 Task: Find connections with filter location San Antonio Oeste with filter topic #Onlineadvertisingwith filter profile language Potuguese with filter current company NXP Semiconductors with filter school Velalar College of Engineering and Technology with filter industry Paper and Forest Product Manufacturing with filter service category Software Testing with filter keywords title Online ESL Instructor
Action: Mouse moved to (518, 108)
Screenshot: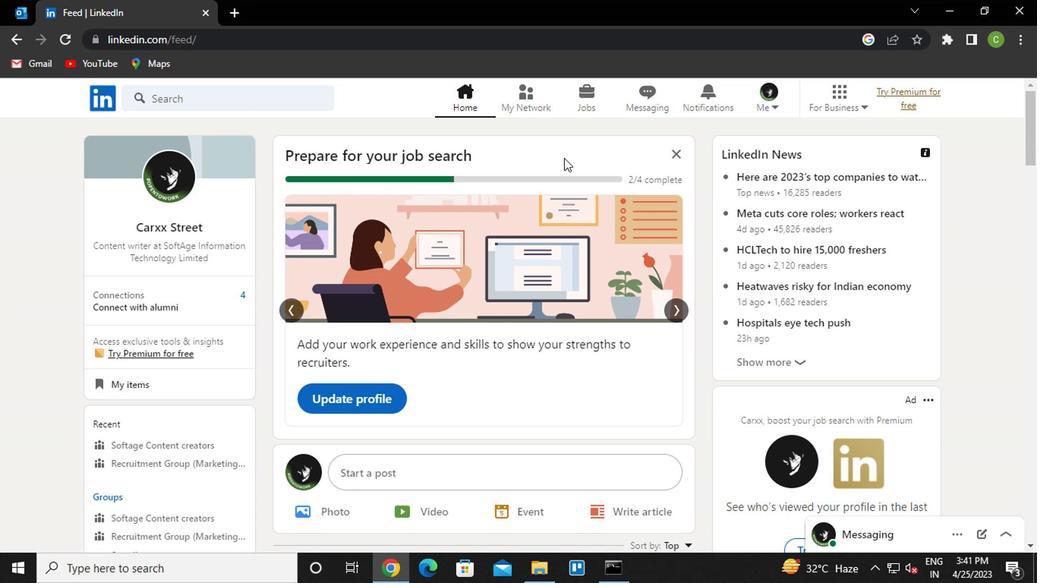 
Action: Mouse pressed left at (518, 108)
Screenshot: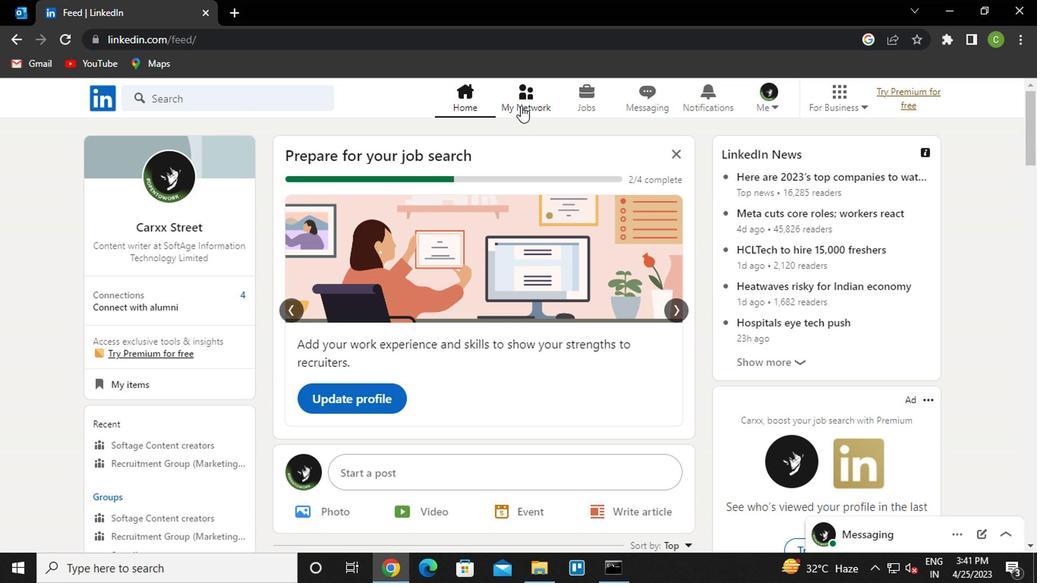 
Action: Mouse moved to (204, 192)
Screenshot: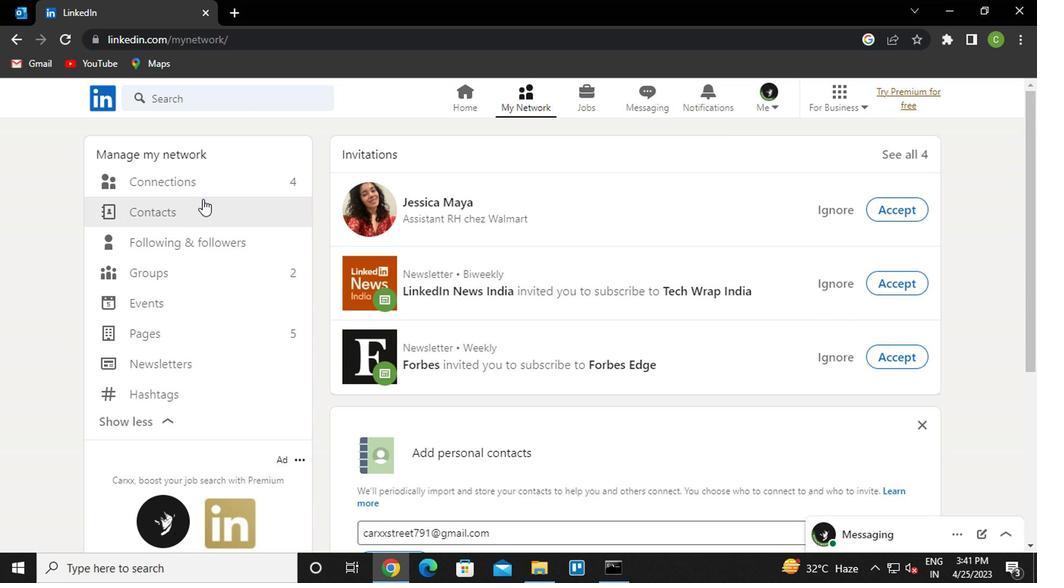 
Action: Mouse pressed left at (204, 192)
Screenshot: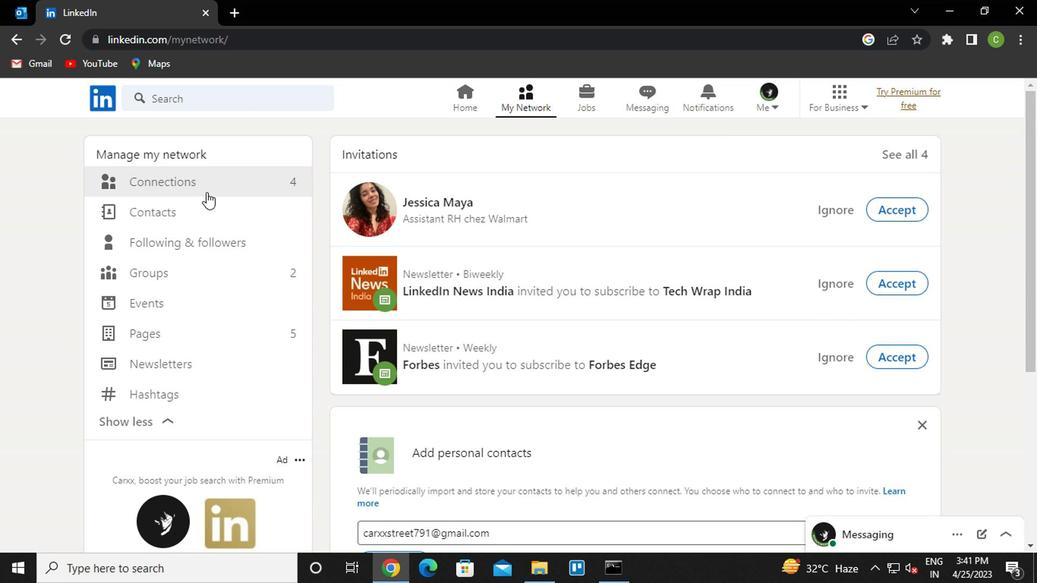 
Action: Mouse moved to (266, 189)
Screenshot: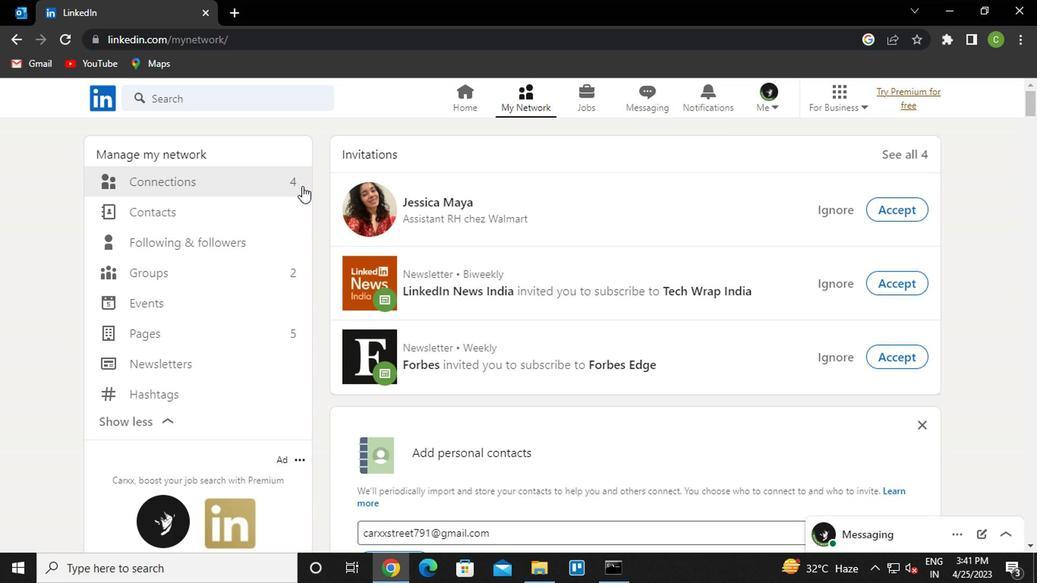
Action: Mouse pressed left at (266, 189)
Screenshot: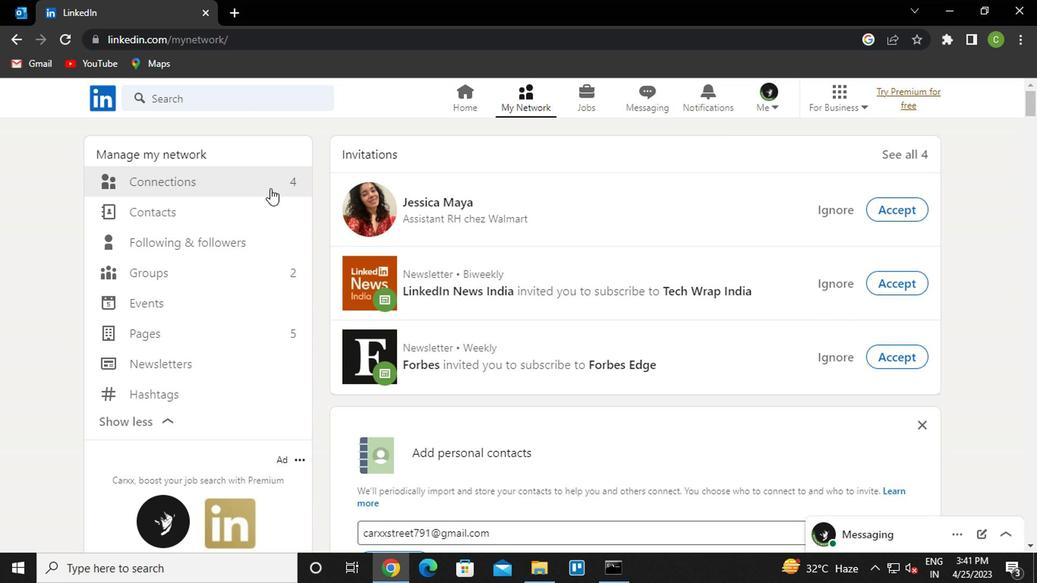 
Action: Mouse moved to (616, 183)
Screenshot: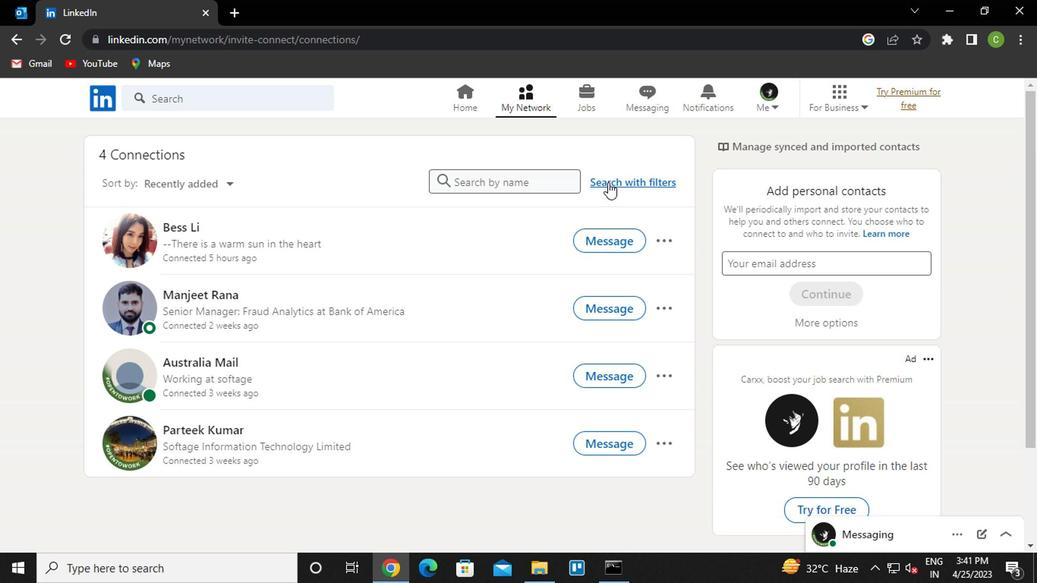 
Action: Mouse pressed left at (616, 183)
Screenshot: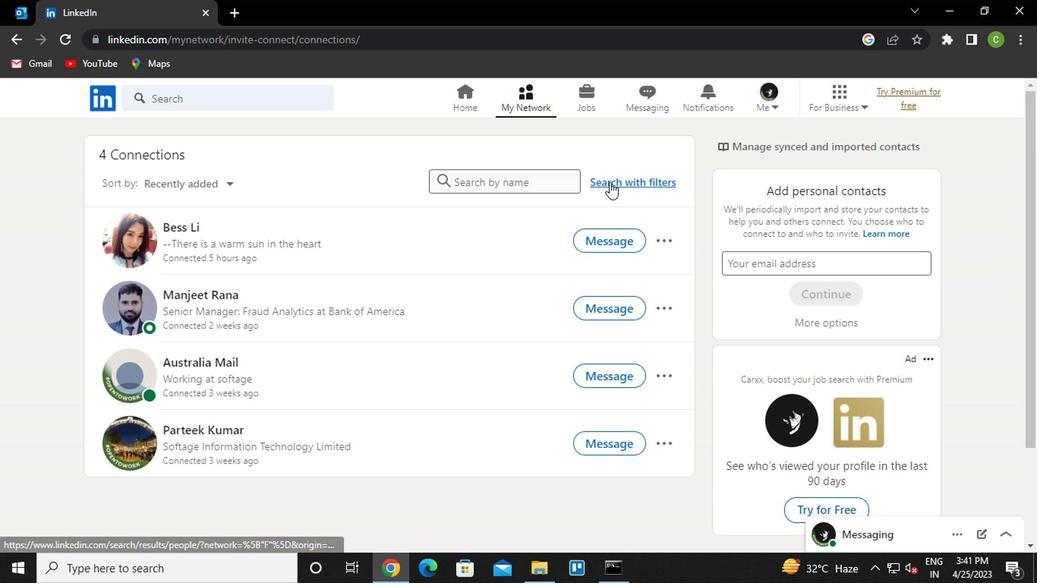 
Action: Mouse moved to (510, 134)
Screenshot: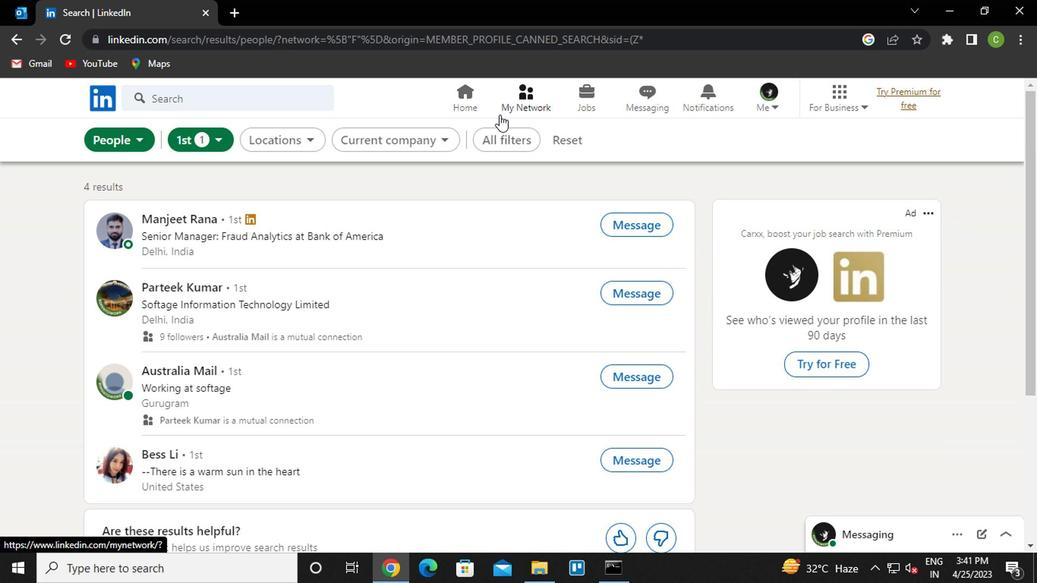 
Action: Mouse pressed left at (510, 134)
Screenshot: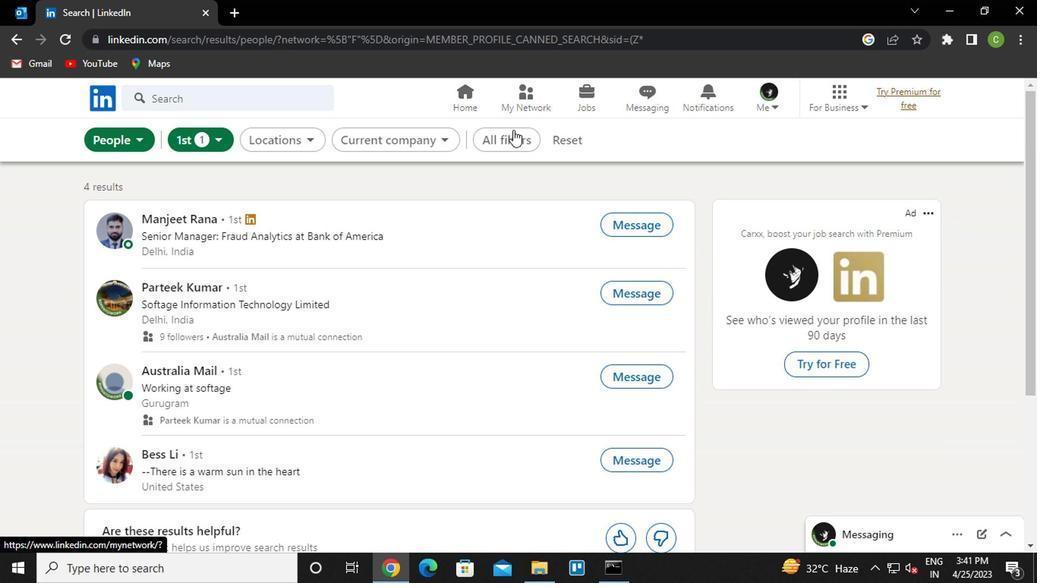 
Action: Mouse moved to (843, 325)
Screenshot: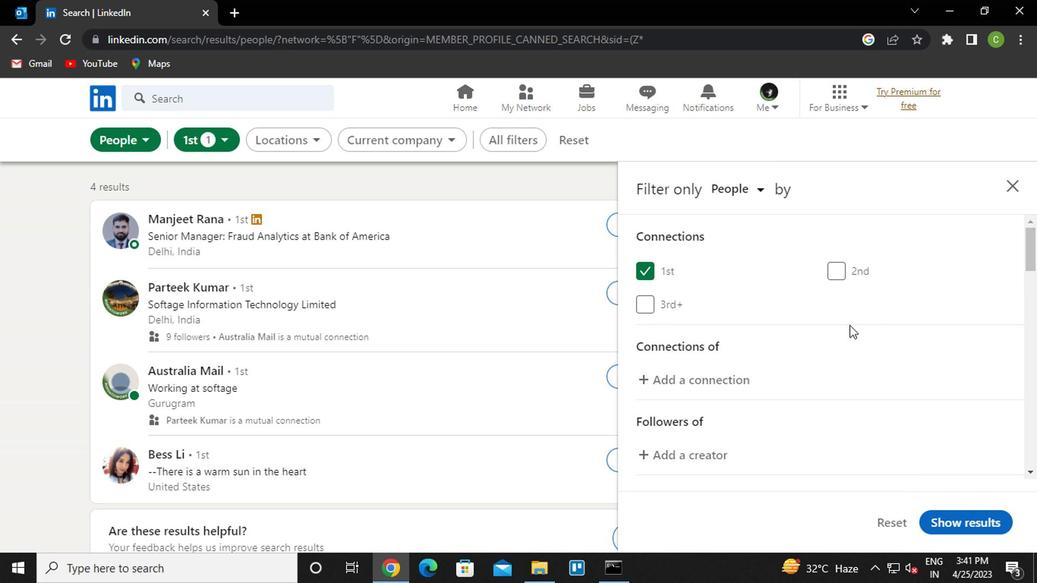 
Action: Mouse scrolled (843, 324) with delta (0, -1)
Screenshot: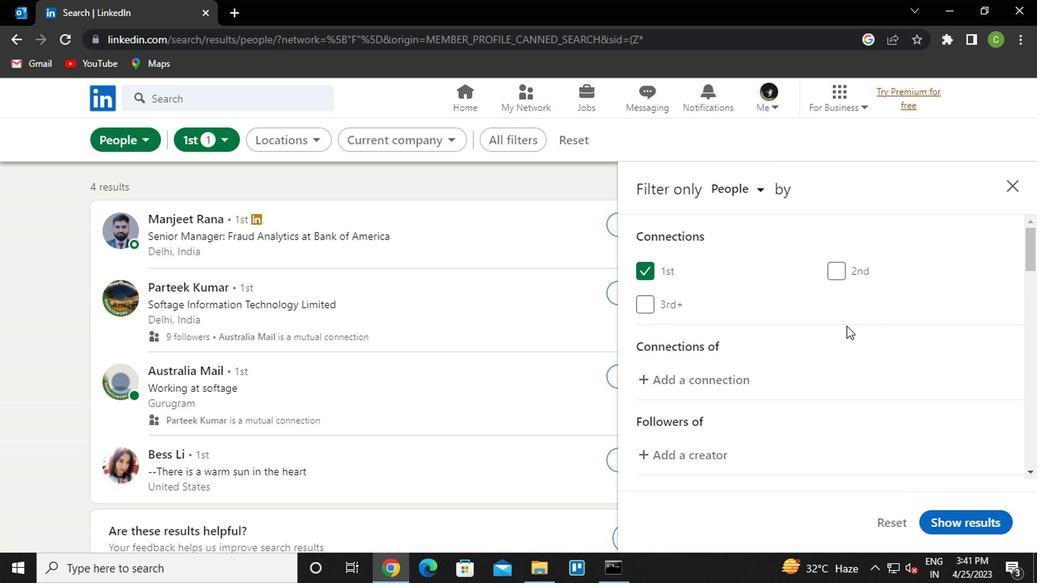 
Action: Mouse scrolled (843, 324) with delta (0, -1)
Screenshot: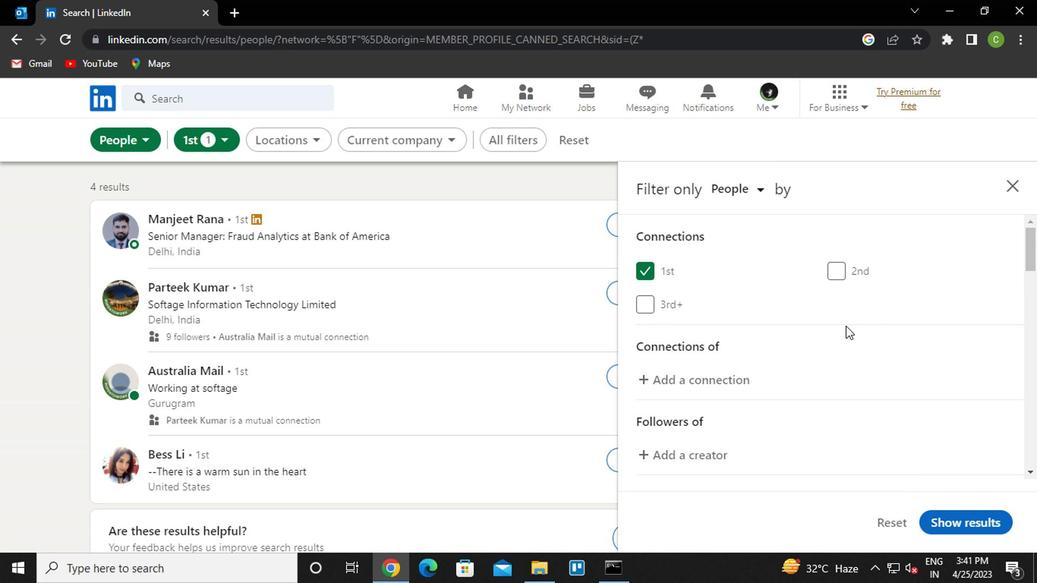 
Action: Mouse moved to (835, 342)
Screenshot: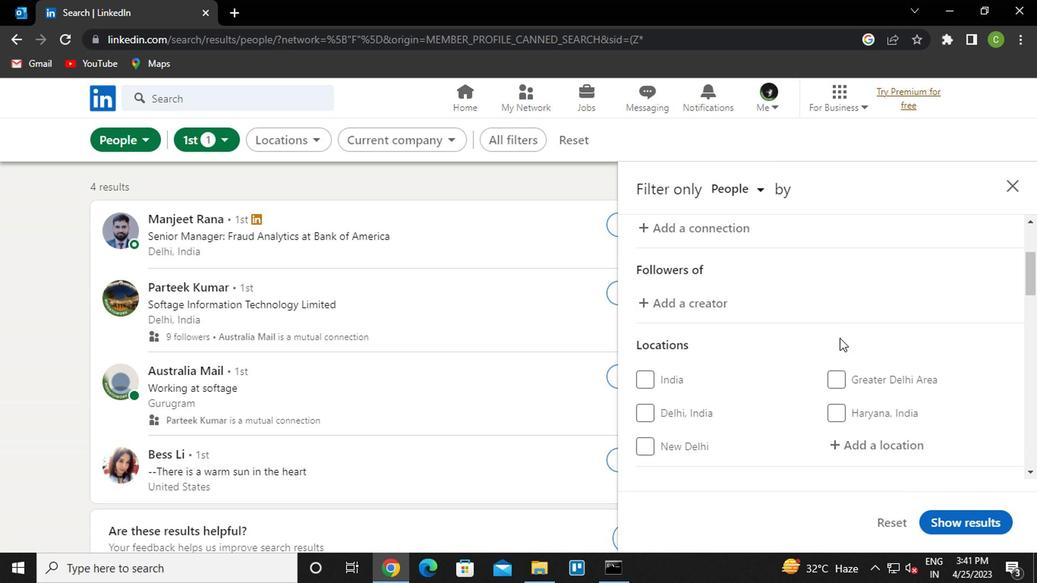 
Action: Mouse scrolled (835, 341) with delta (0, -1)
Screenshot: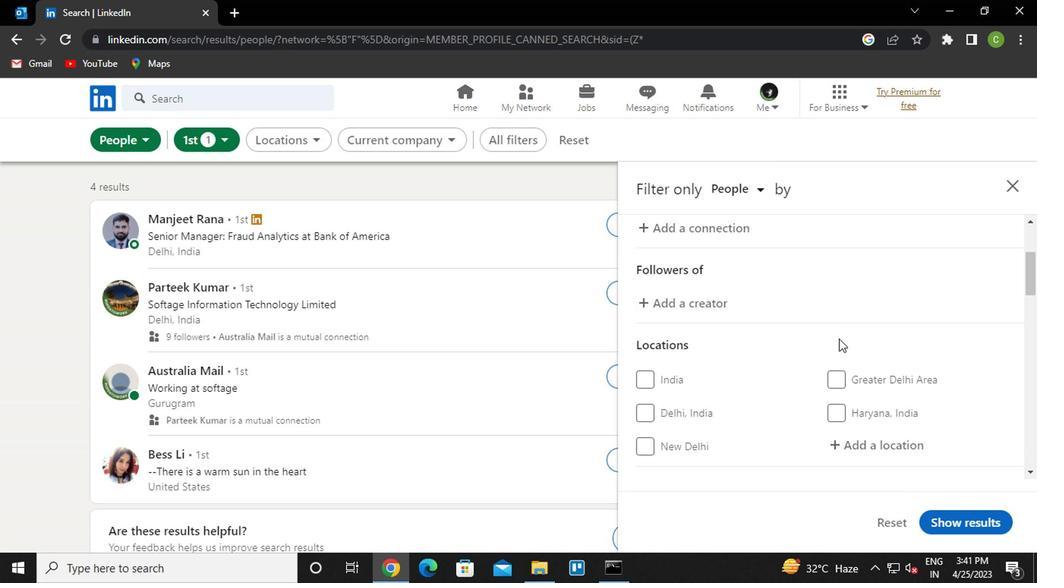 
Action: Mouse moved to (886, 370)
Screenshot: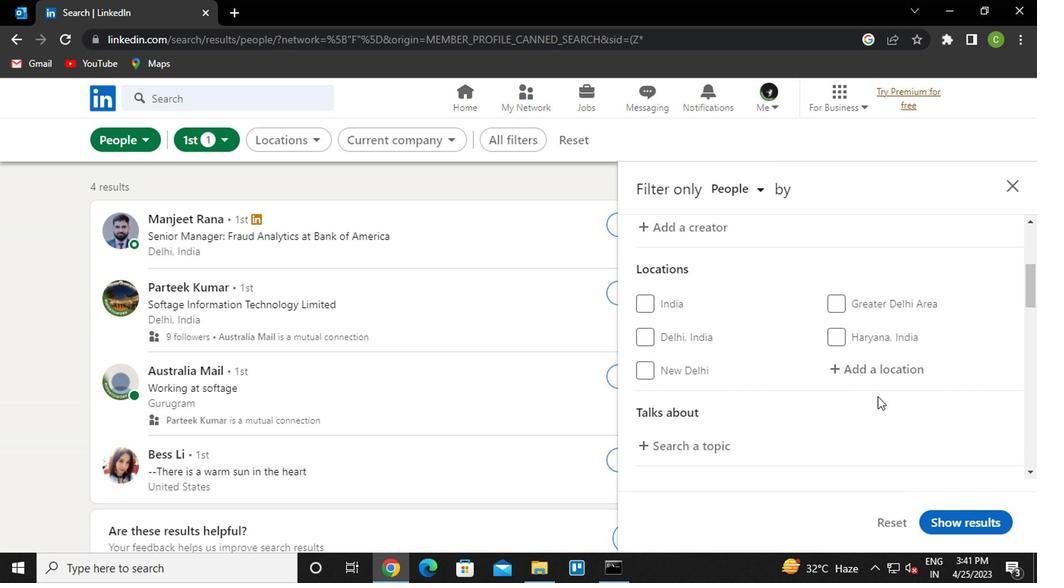
Action: Mouse pressed left at (886, 370)
Screenshot: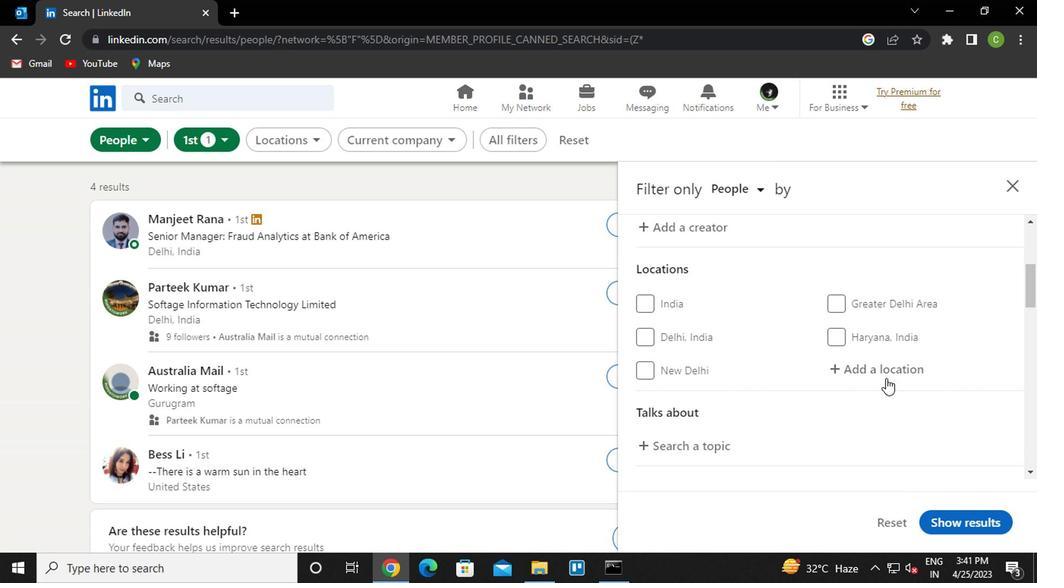 
Action: Key pressed <Key.caps_lock><Key.caps_lock>s<Key.caps_lock>an<Key.space>an<Key.down><Key.enter>
Screenshot: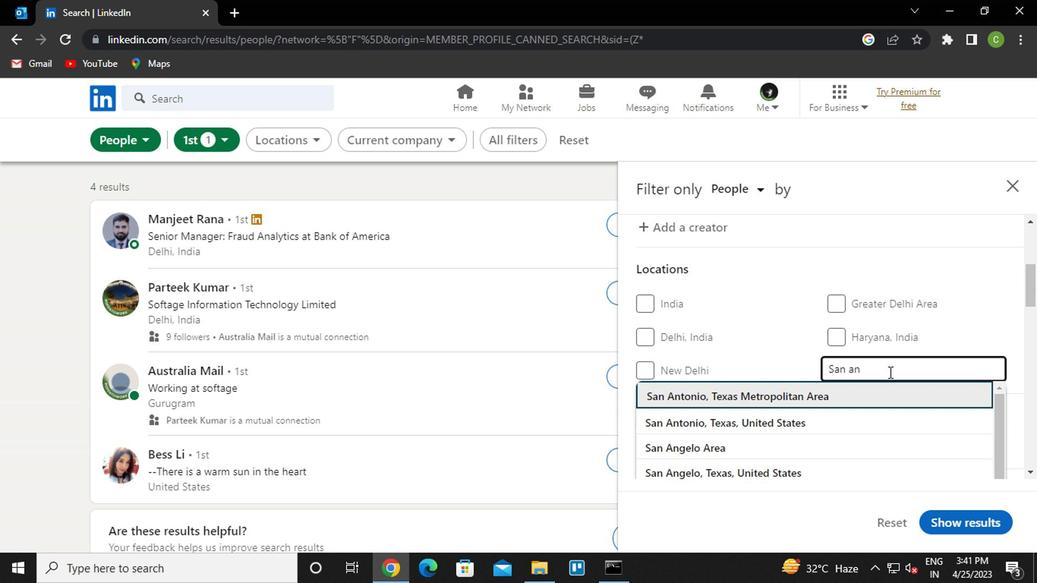 
Action: Mouse moved to (881, 372)
Screenshot: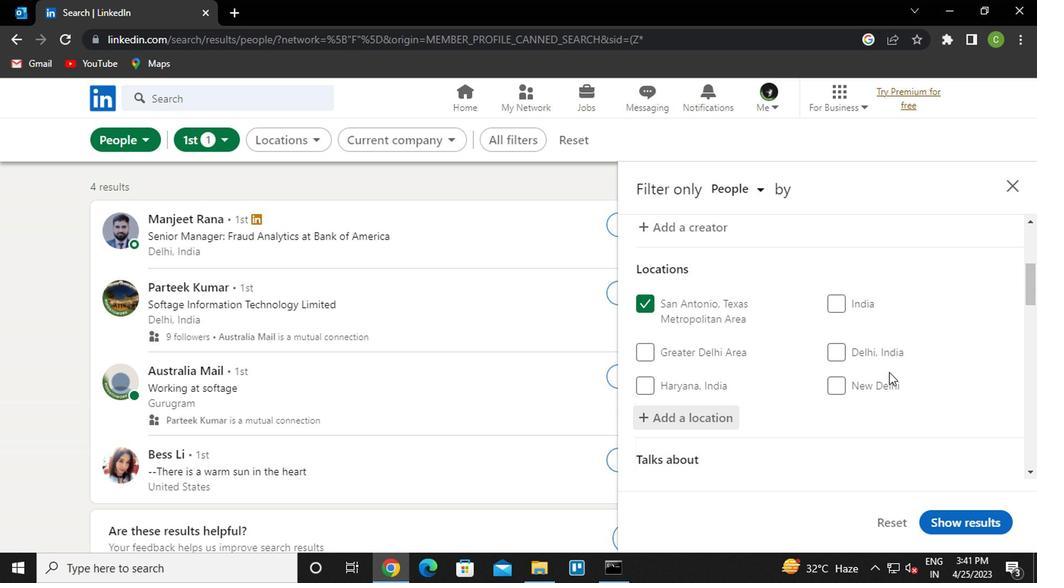 
Action: Mouse scrolled (881, 372) with delta (0, 0)
Screenshot: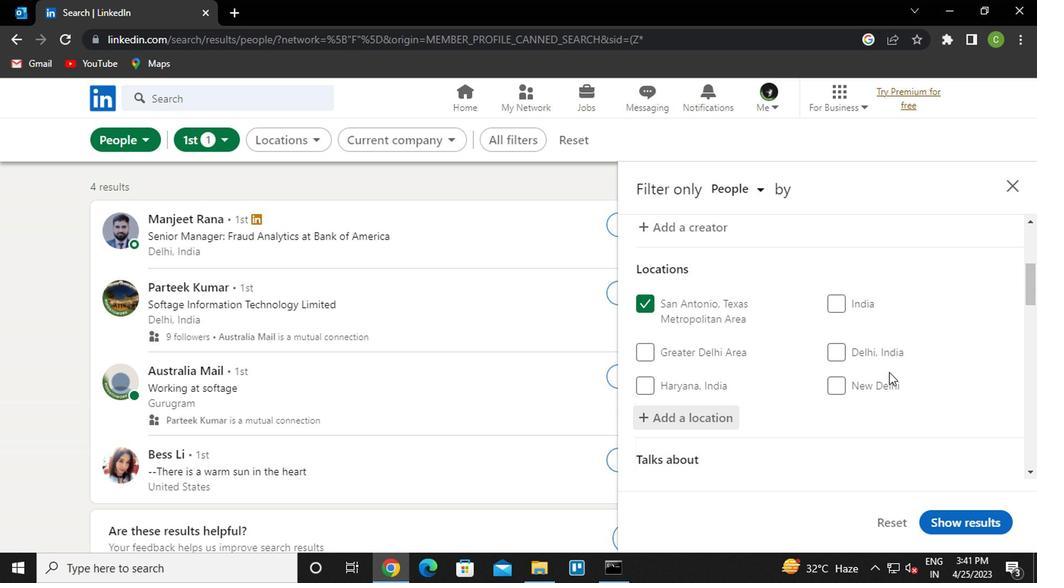 
Action: Mouse moved to (841, 366)
Screenshot: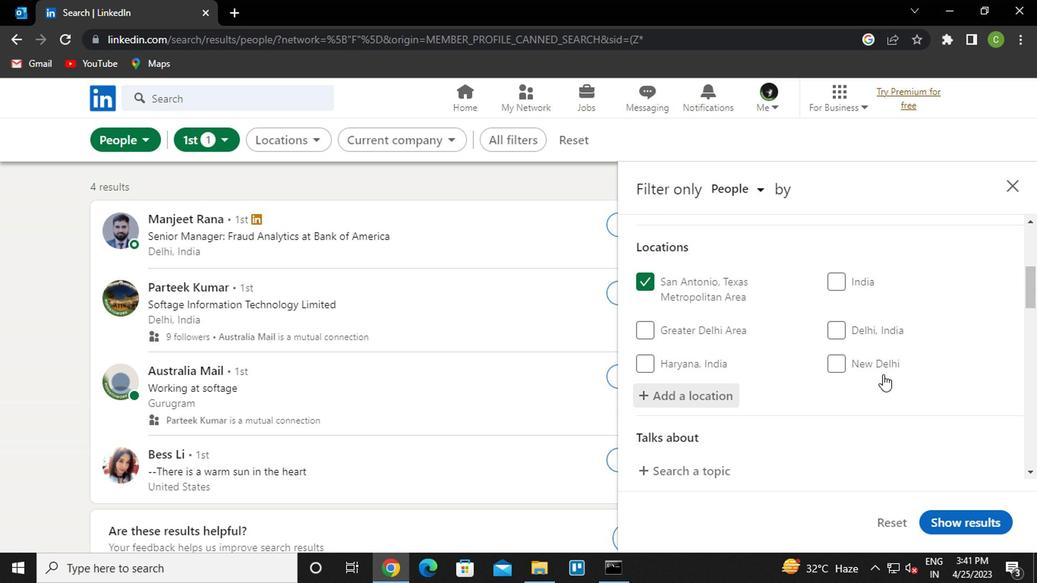 
Action: Mouse scrolled (841, 366) with delta (0, 0)
Screenshot: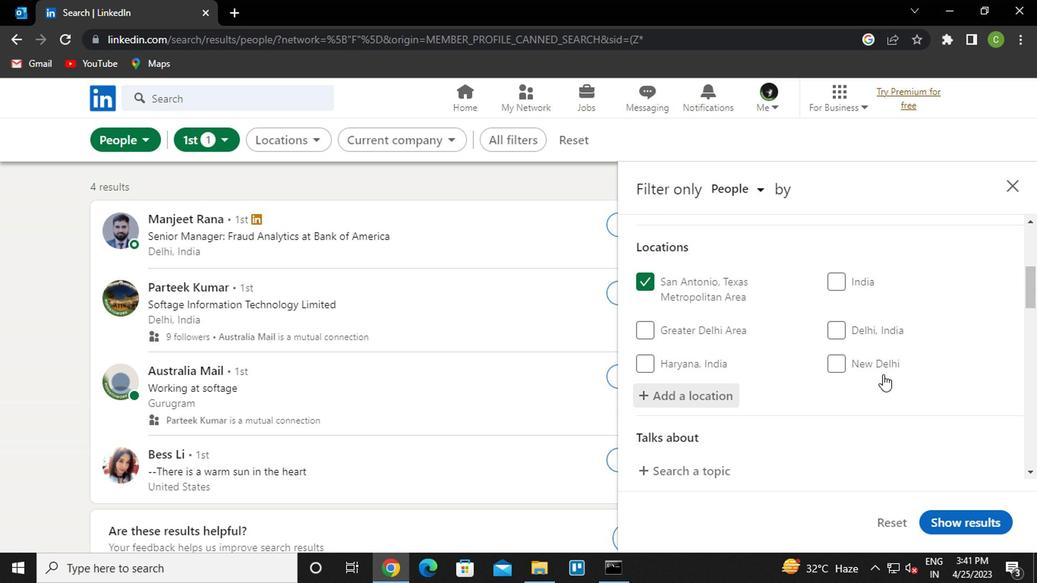 
Action: Mouse moved to (704, 334)
Screenshot: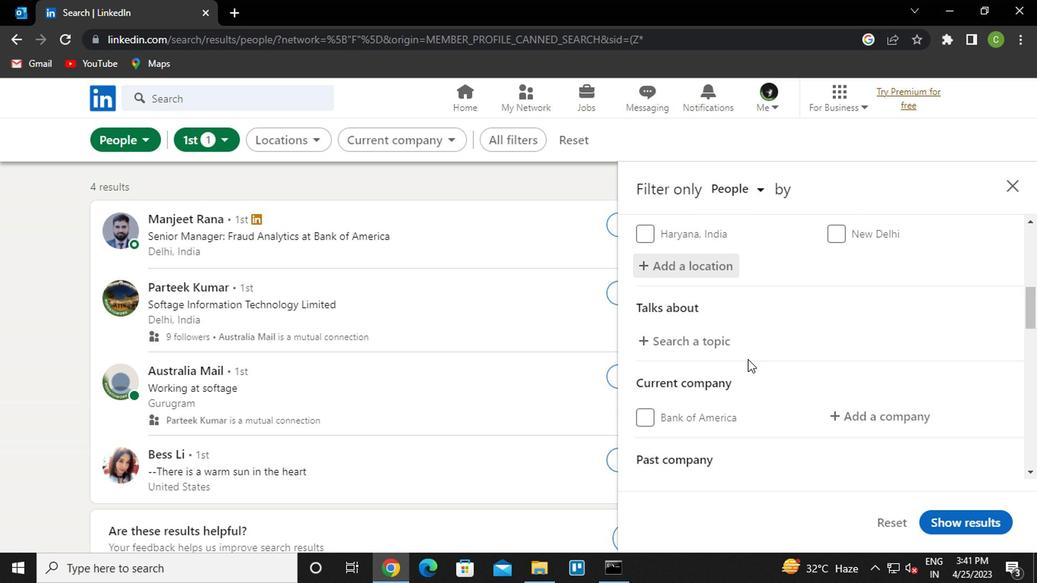 
Action: Mouse pressed left at (704, 334)
Screenshot: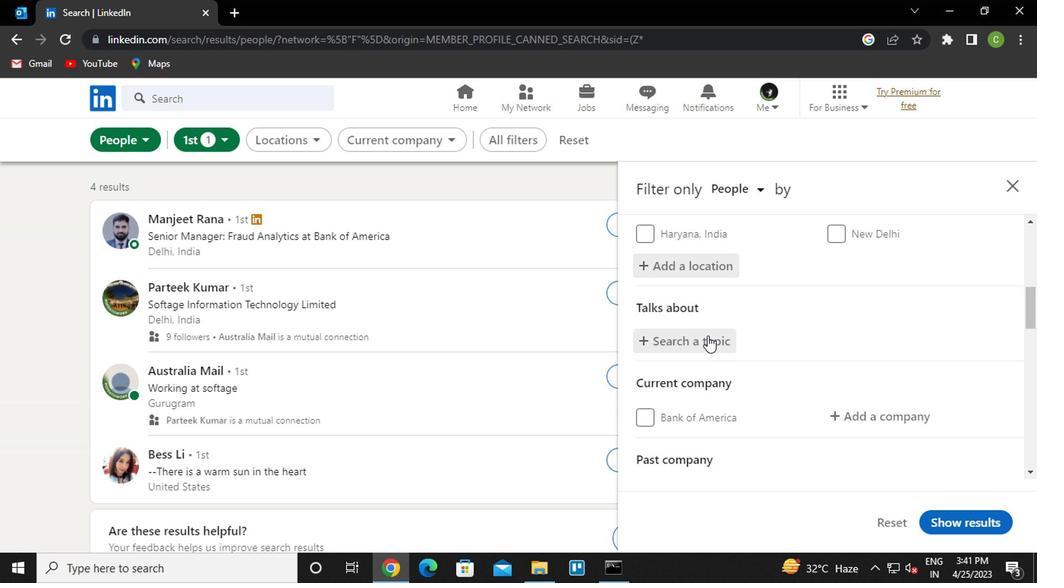 
Action: Key pressed <Key.shift>#ONLINEADVERTISING
Screenshot: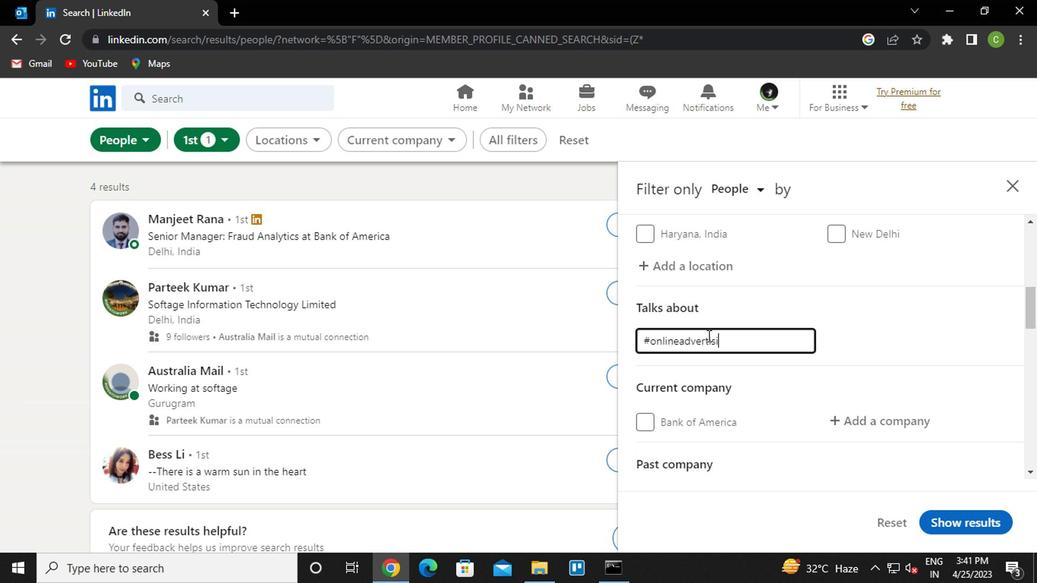 
Action: Mouse moved to (788, 383)
Screenshot: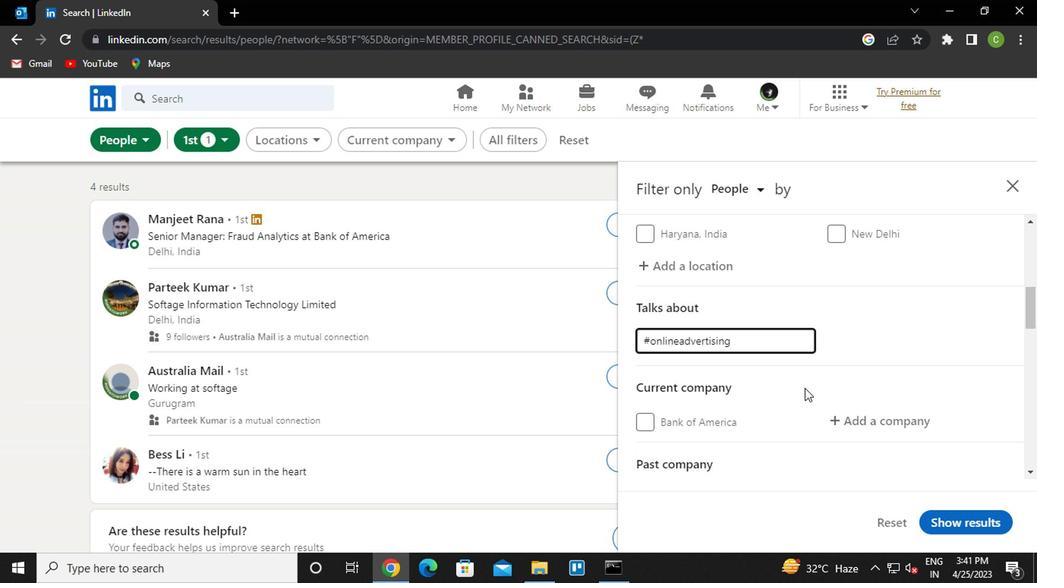 
Action: Mouse scrolled (788, 382) with delta (0, -1)
Screenshot: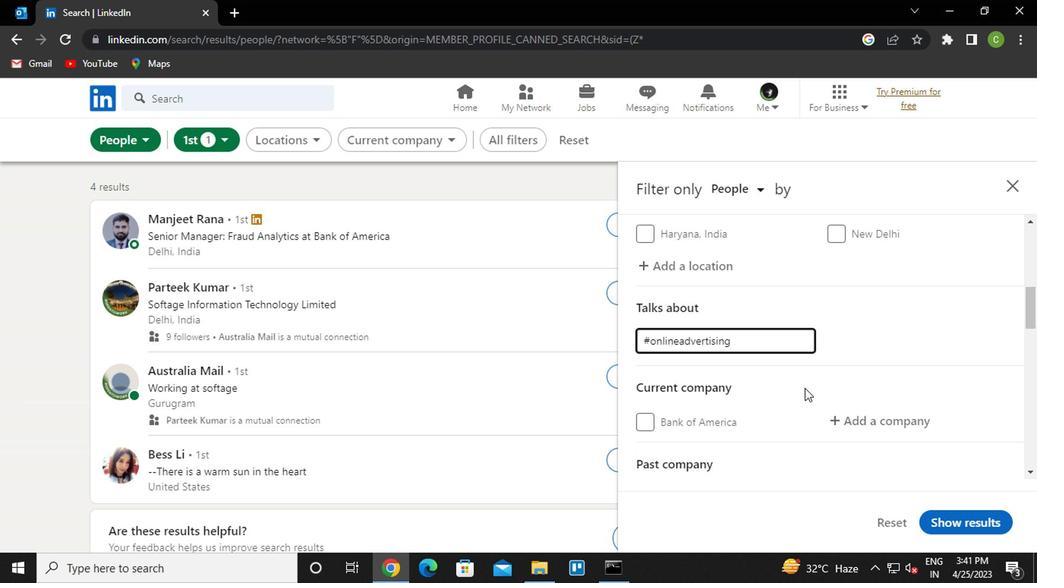 
Action: Mouse moved to (863, 340)
Screenshot: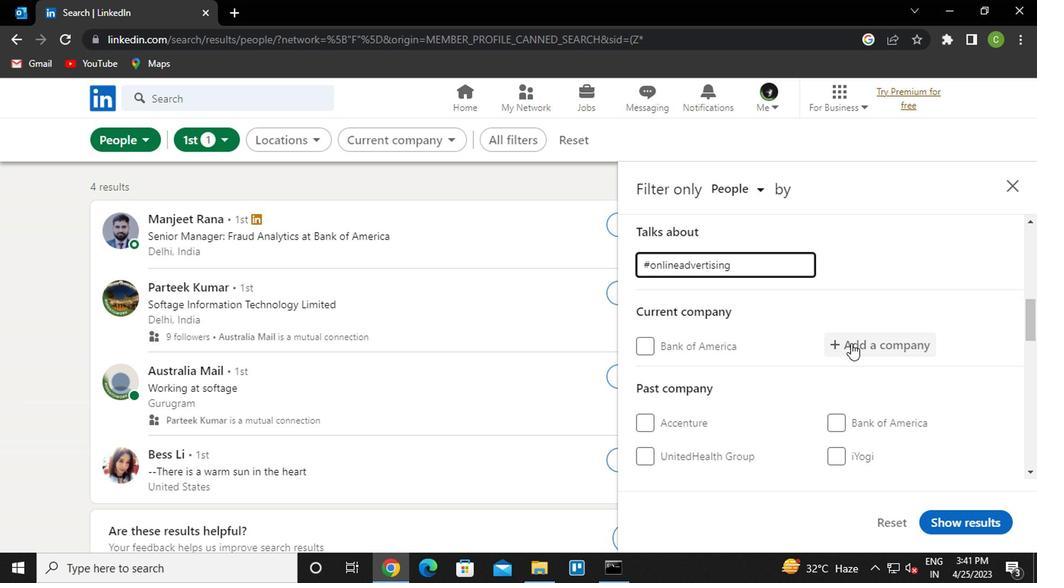 
Action: Mouse pressed left at (863, 340)
Screenshot: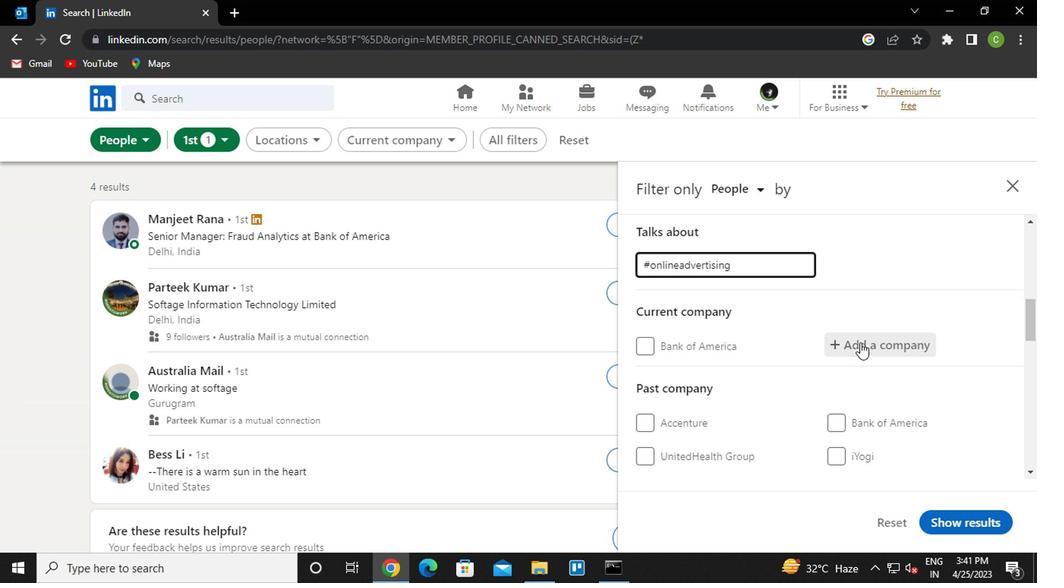 
Action: Key pressed <Key.caps_lock>NXP<Key.down><Key.enter>
Screenshot: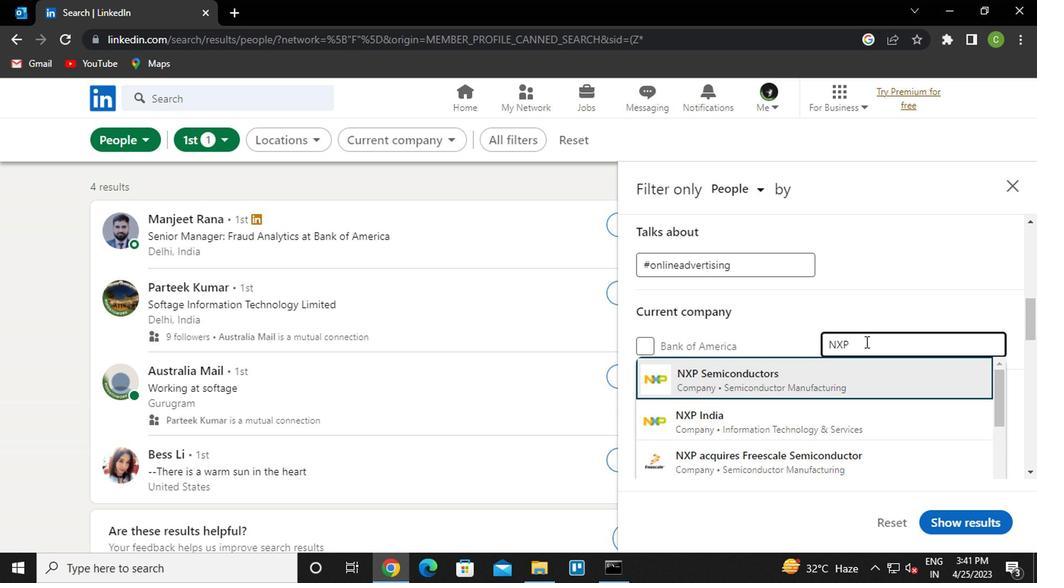 
Action: Mouse moved to (858, 346)
Screenshot: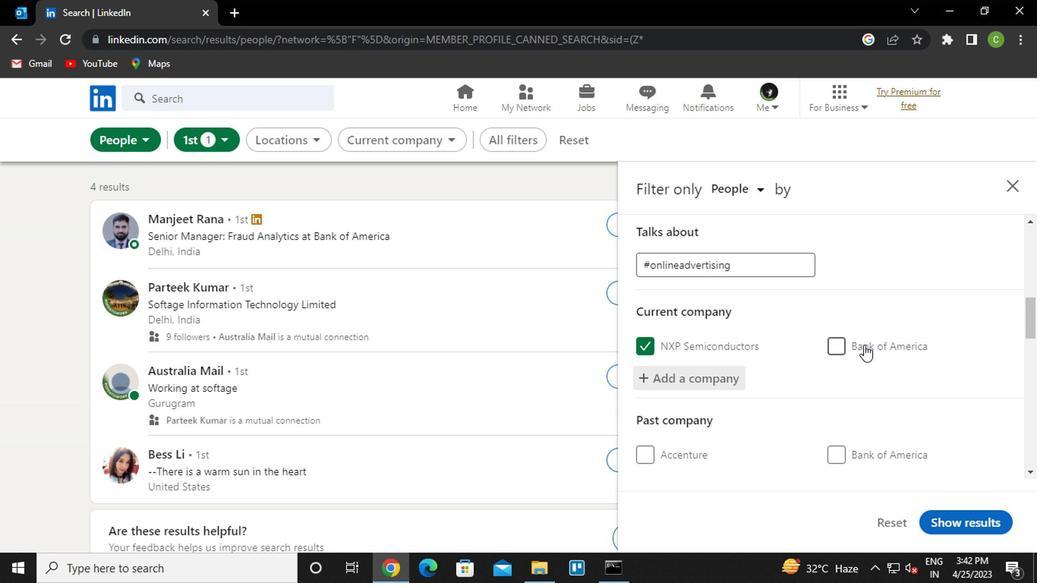 
Action: Mouse scrolled (858, 345) with delta (0, -1)
Screenshot: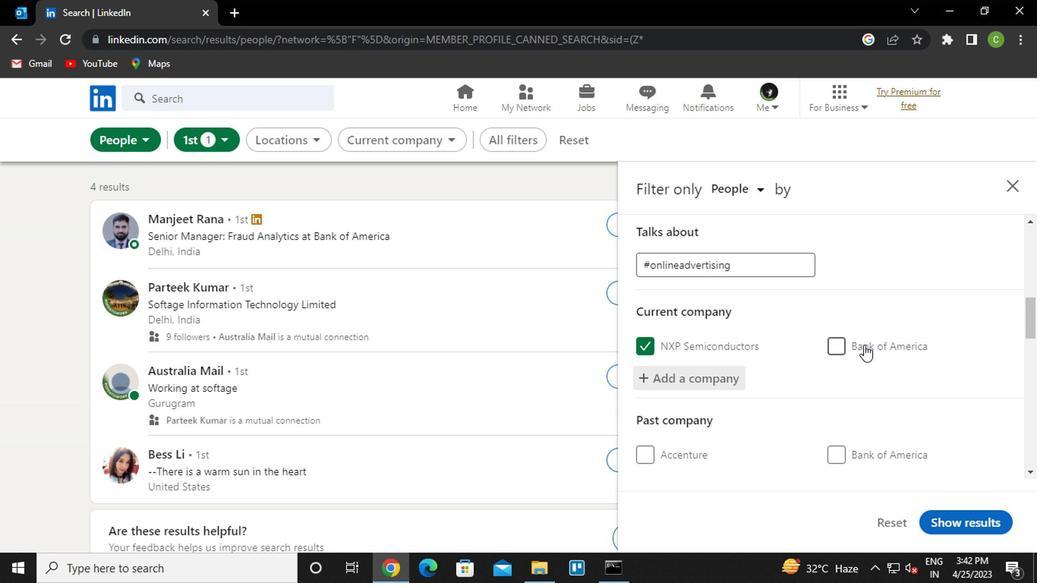 
Action: Mouse scrolled (858, 345) with delta (0, -1)
Screenshot: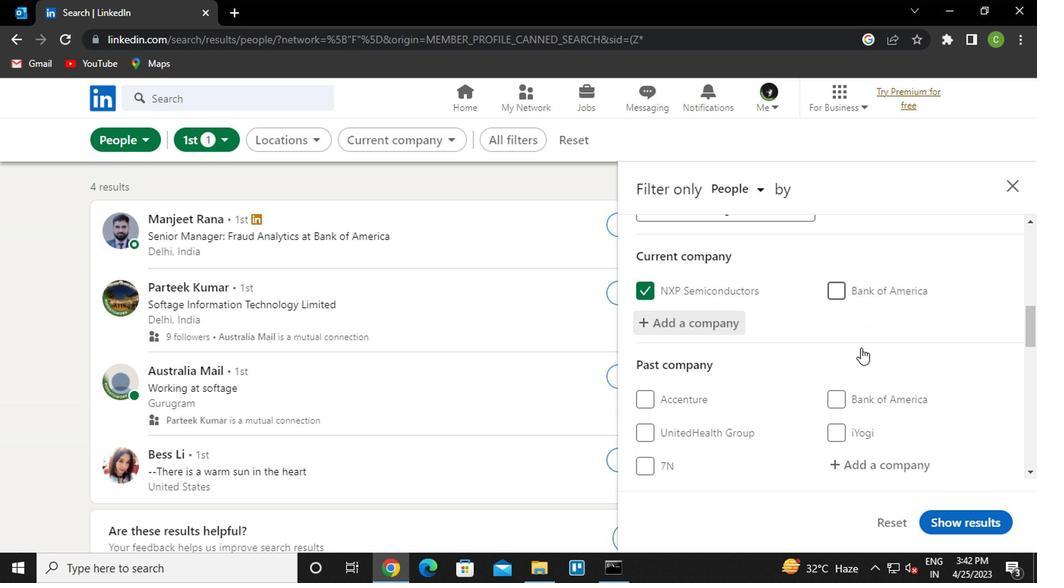 
Action: Mouse moved to (857, 346)
Screenshot: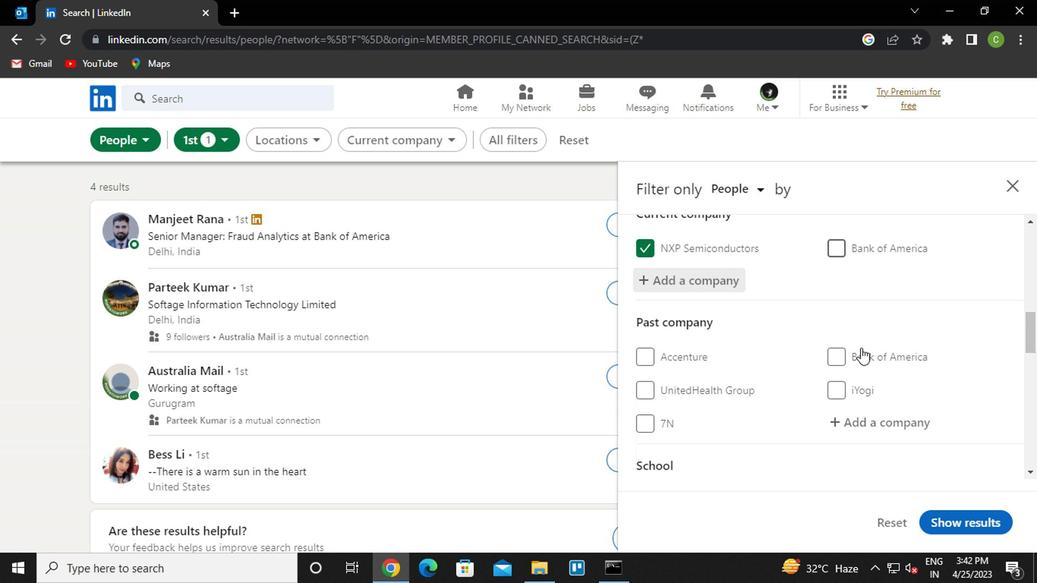 
Action: Mouse scrolled (857, 345) with delta (0, -1)
Screenshot: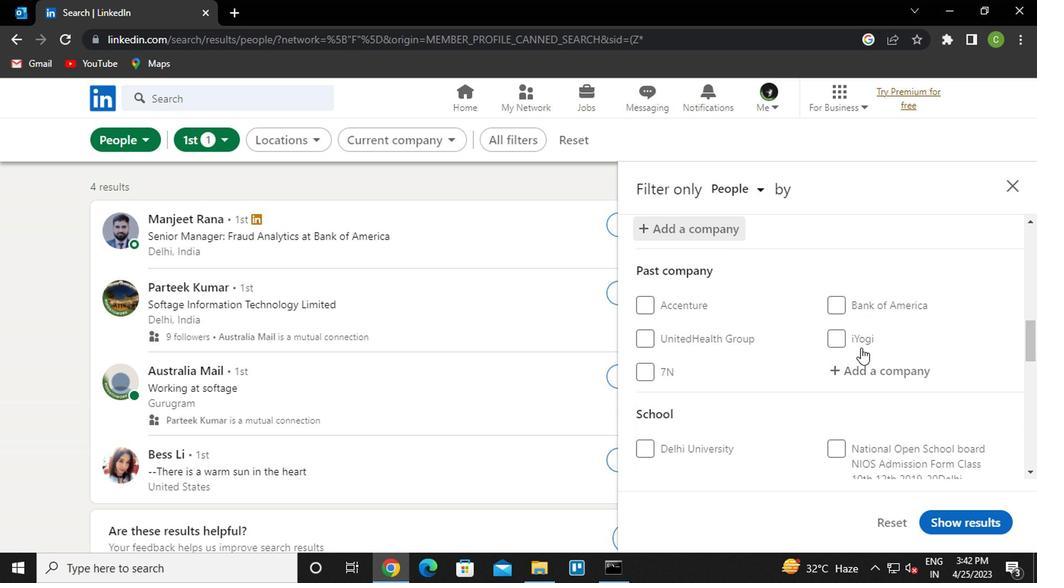 
Action: Mouse moved to (839, 352)
Screenshot: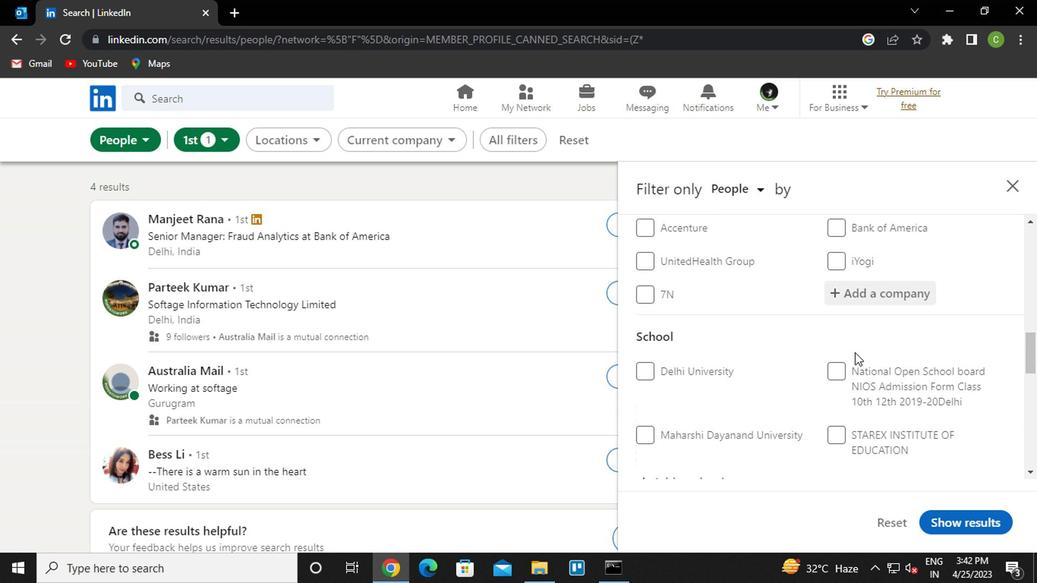 
Action: Mouse scrolled (839, 352) with delta (0, 0)
Screenshot: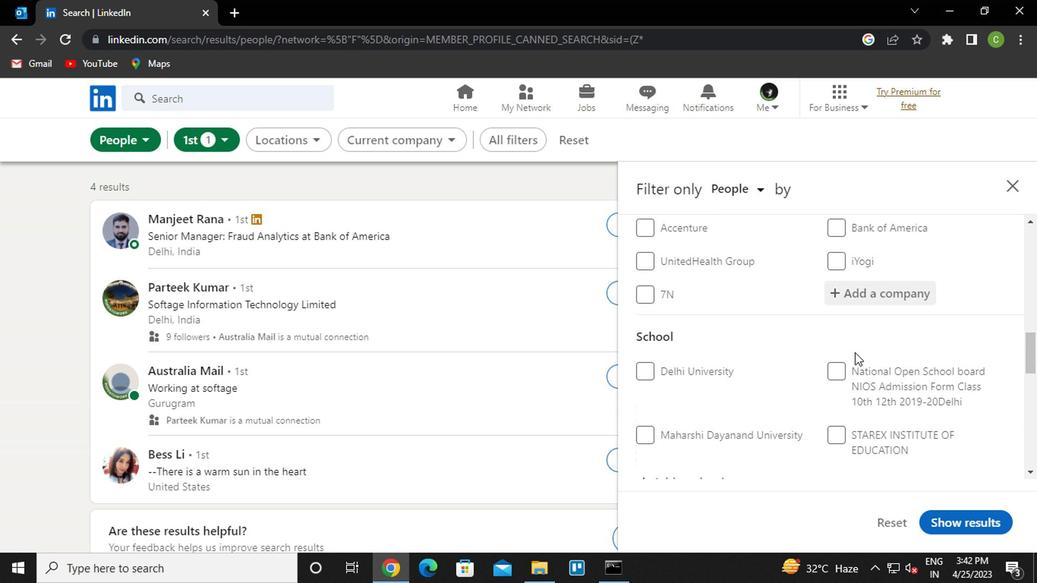 
Action: Mouse moved to (832, 354)
Screenshot: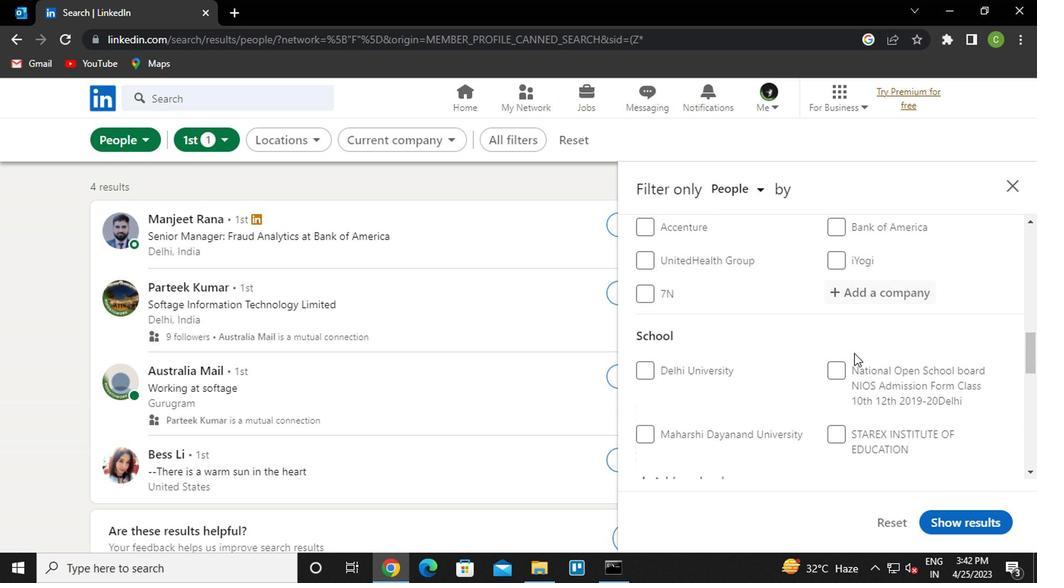 
Action: Mouse scrolled (832, 353) with delta (0, -1)
Screenshot: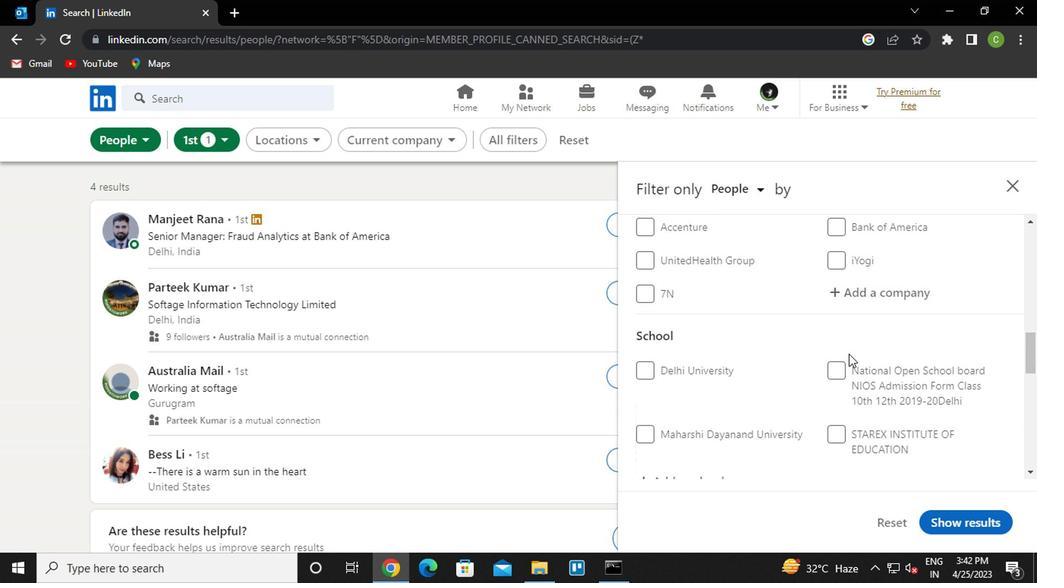 
Action: Mouse moved to (676, 327)
Screenshot: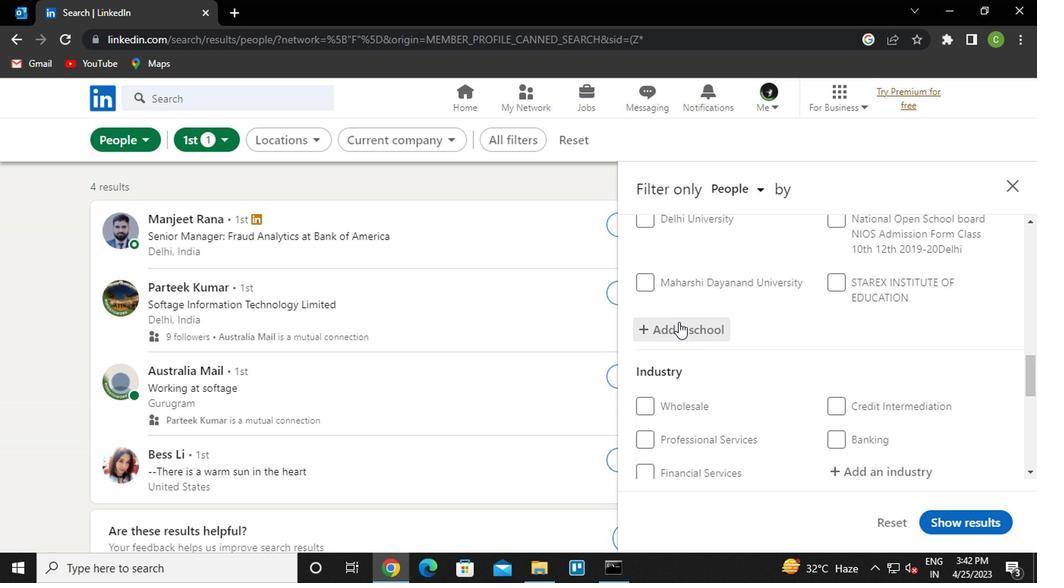 
Action: Mouse pressed left at (676, 327)
Screenshot: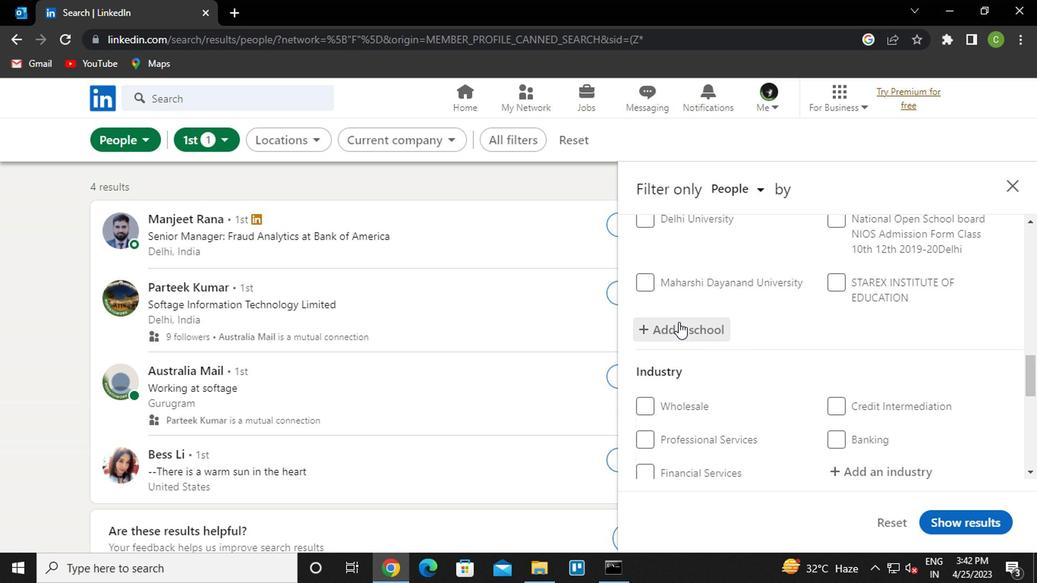 
Action: Mouse moved to (801, 357)
Screenshot: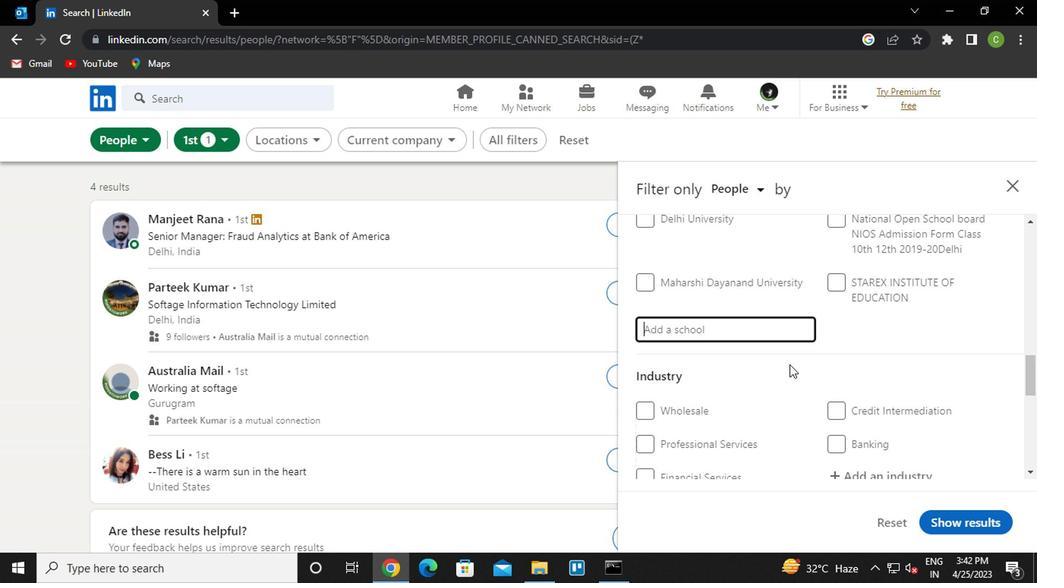 
Action: Key pressed V<Key.caps_lock>ELLA<Key.backspace><Key.backspace>ALAR<Key.down><Key.enter>
Screenshot: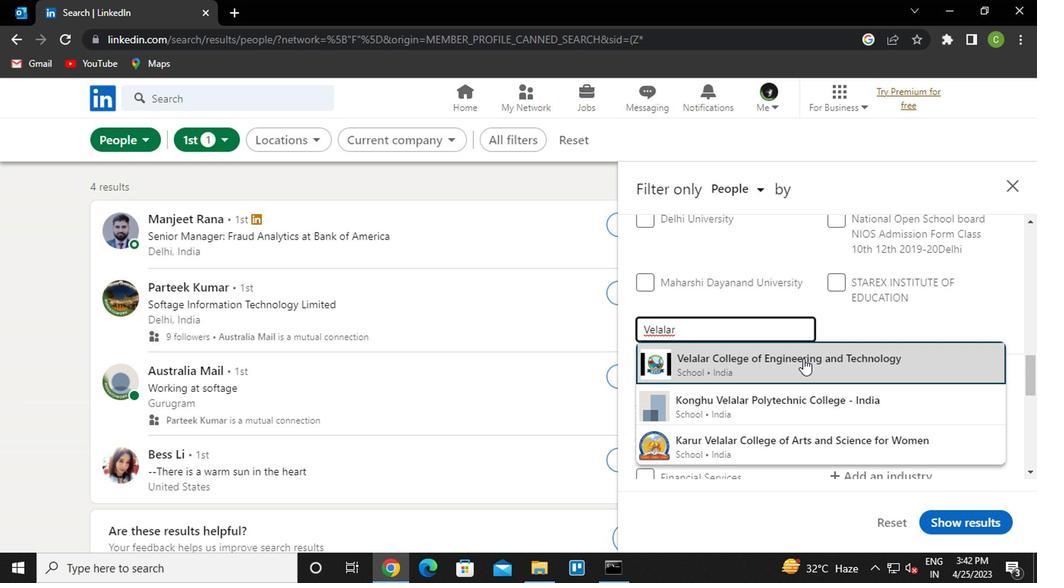 
Action: Mouse moved to (780, 371)
Screenshot: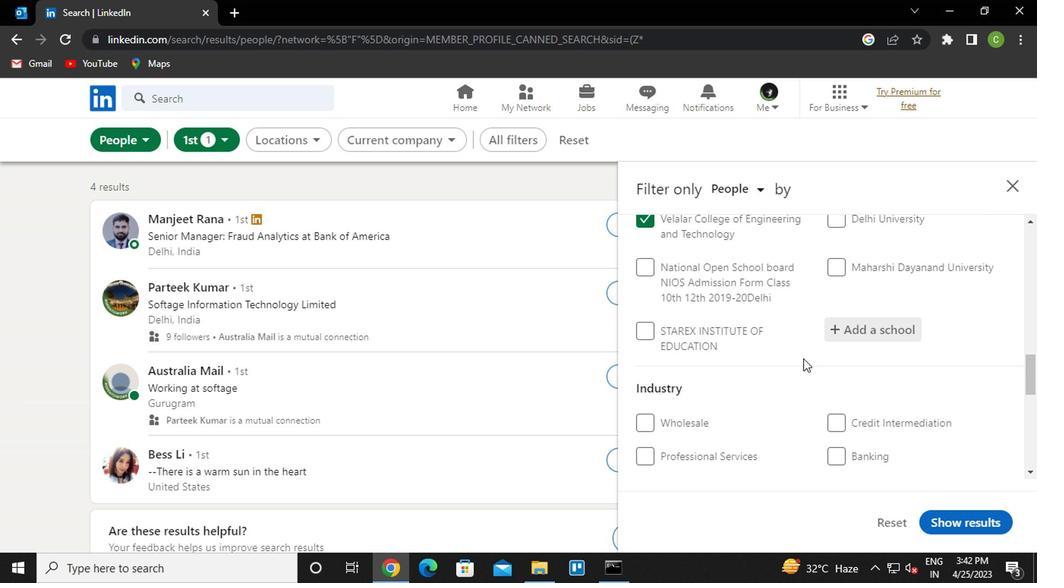 
Action: Mouse scrolled (780, 370) with delta (0, 0)
Screenshot: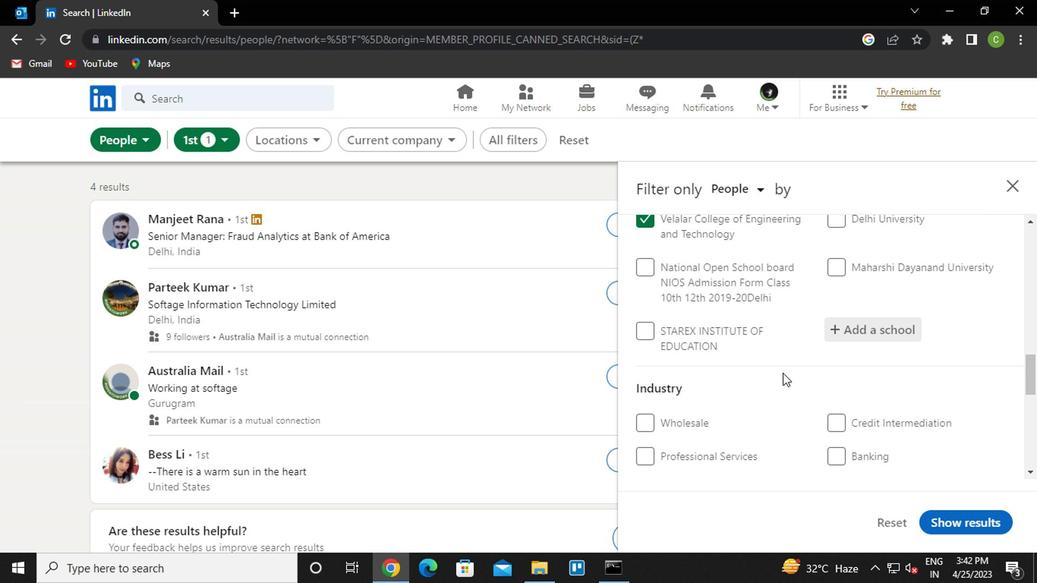 
Action: Mouse moved to (775, 374)
Screenshot: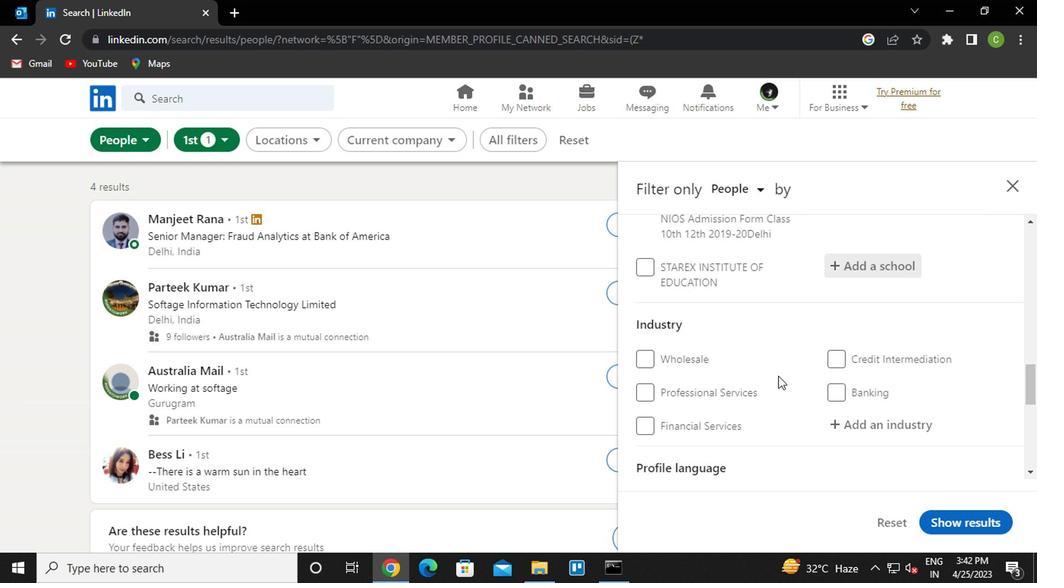 
Action: Mouse scrolled (775, 373) with delta (0, 0)
Screenshot: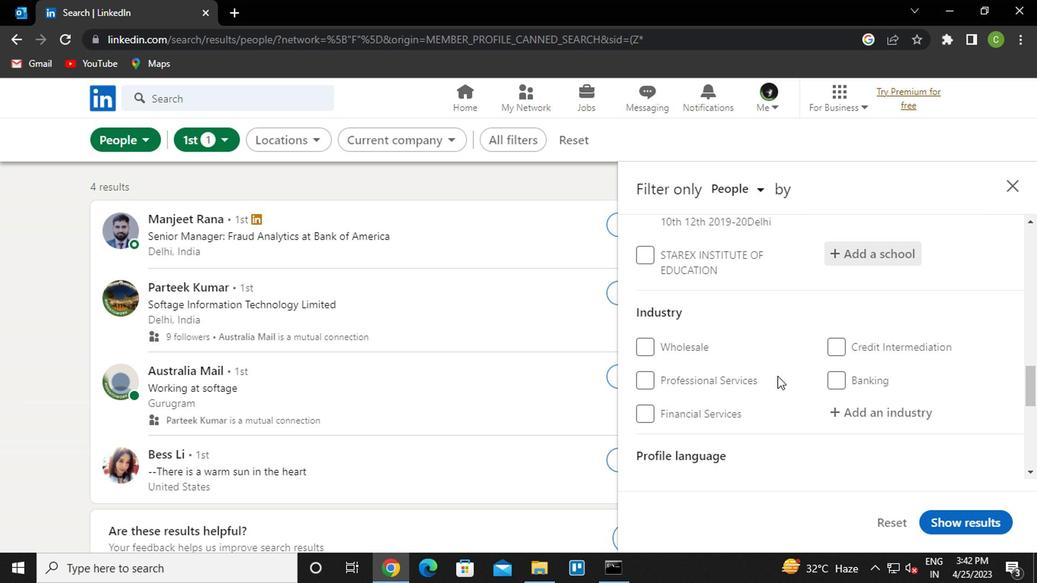 
Action: Mouse moved to (879, 335)
Screenshot: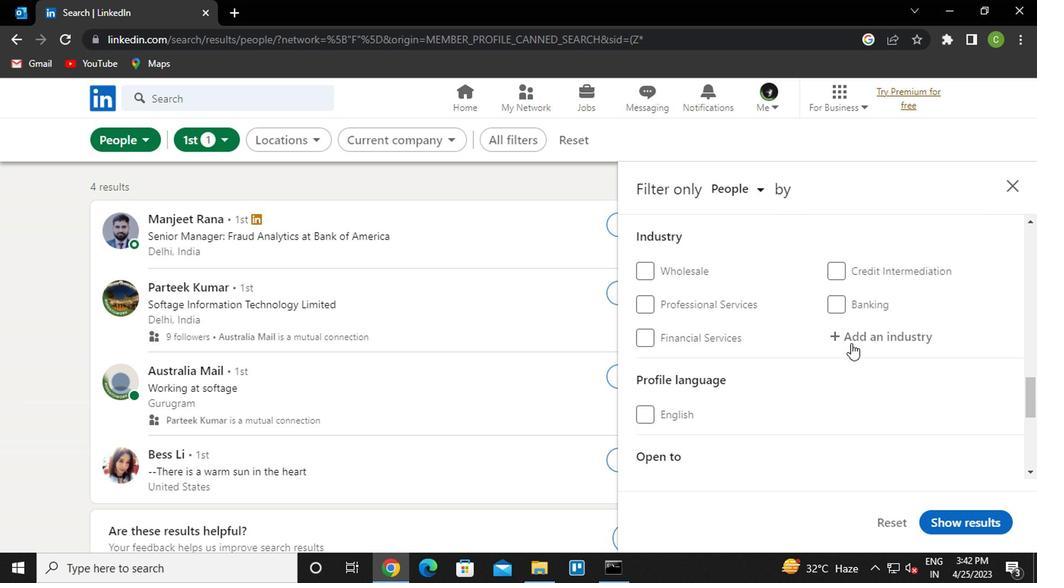 
Action: Mouse pressed left at (879, 335)
Screenshot: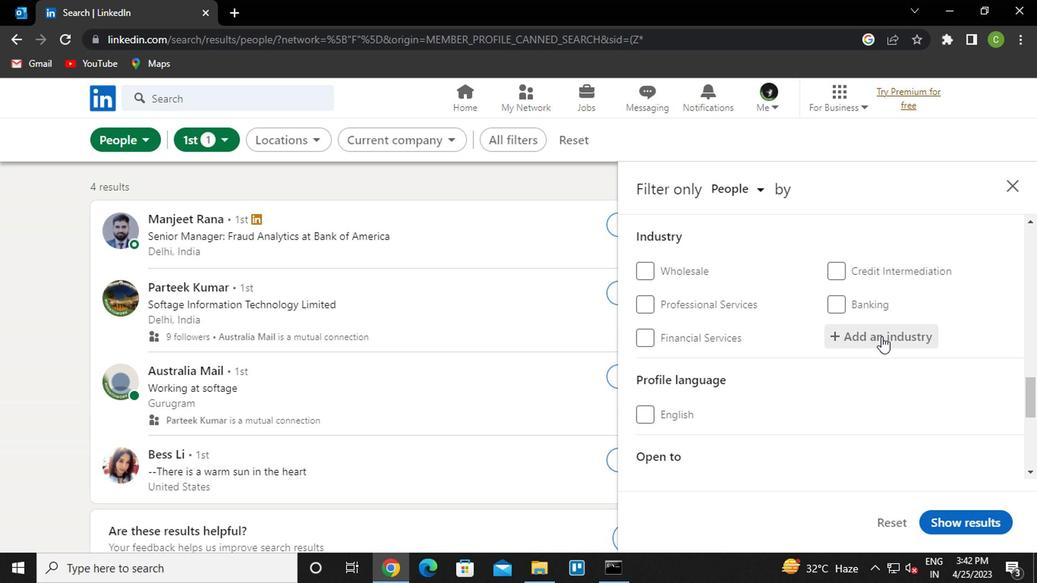 
Action: Mouse moved to (875, 374)
Screenshot: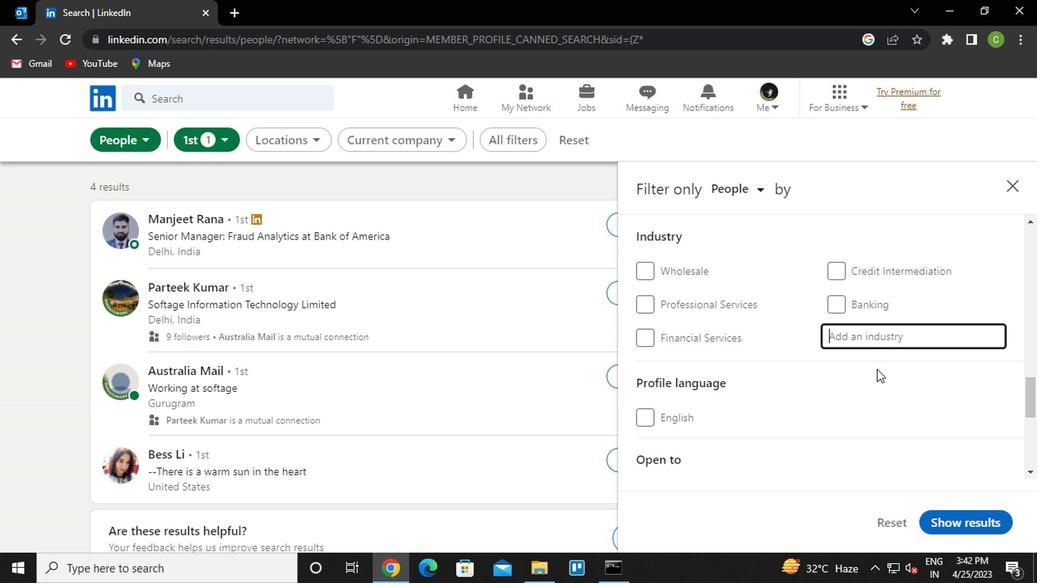 
Action: Key pressed <Key.caps_lock>P<Key.caps_lock>APER<Key.space>AND<Key.space><Key.down><Key.enter>
Screenshot: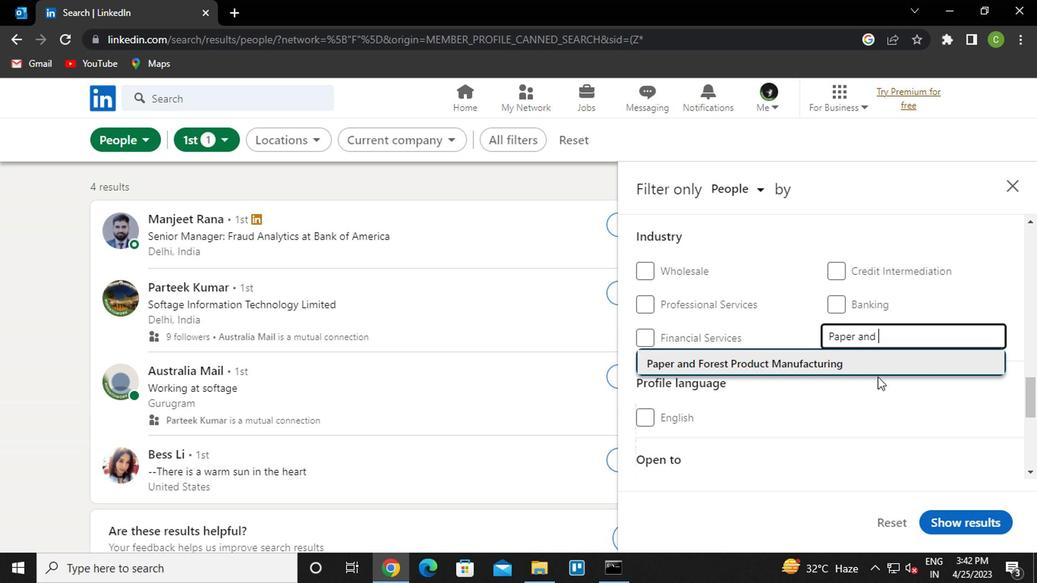 
Action: Mouse moved to (857, 374)
Screenshot: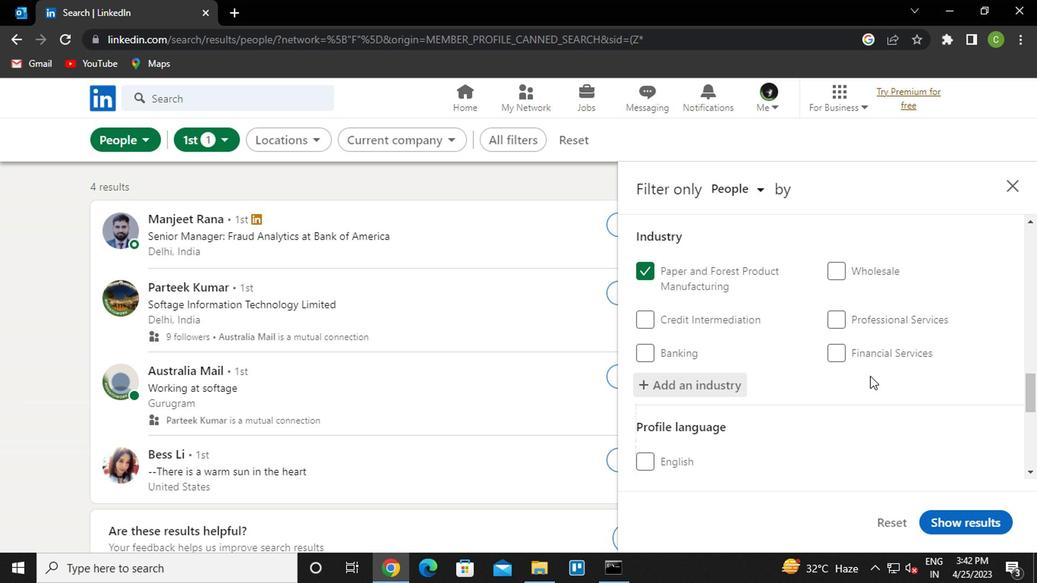 
Action: Mouse scrolled (857, 374) with delta (0, 0)
Screenshot: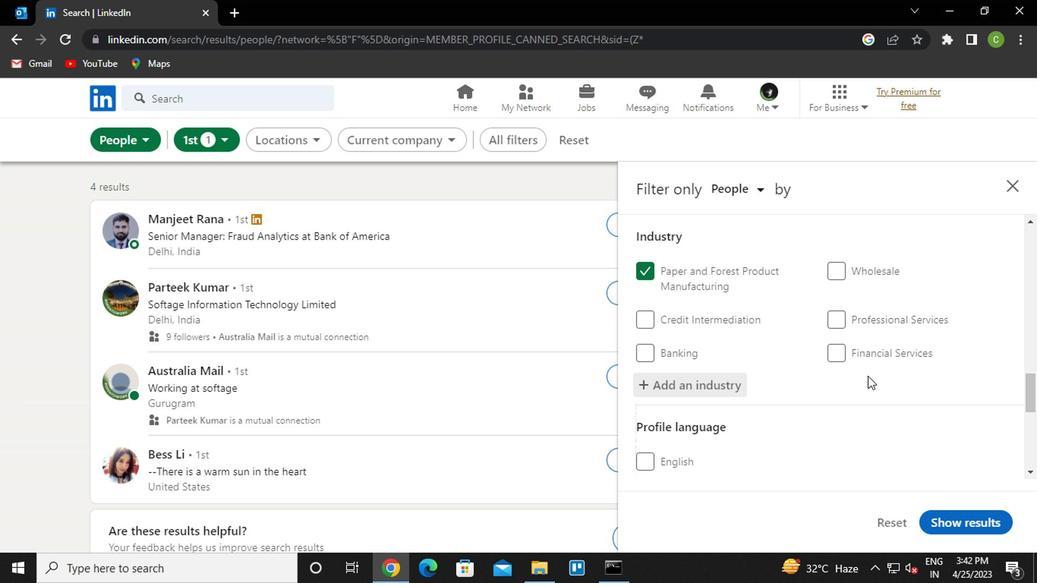 
Action: Mouse moved to (807, 381)
Screenshot: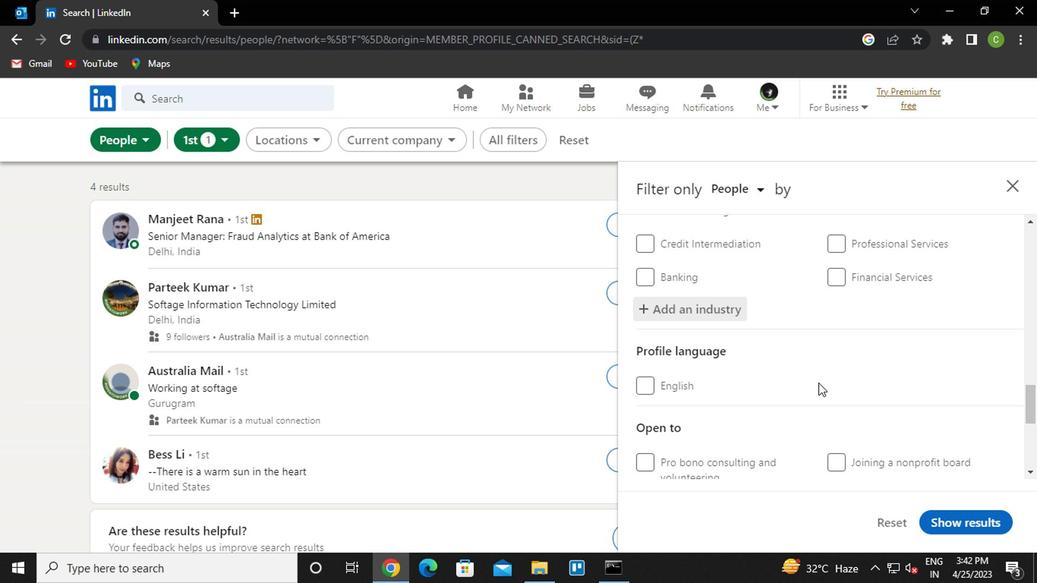 
Action: Mouse scrolled (807, 380) with delta (0, -1)
Screenshot: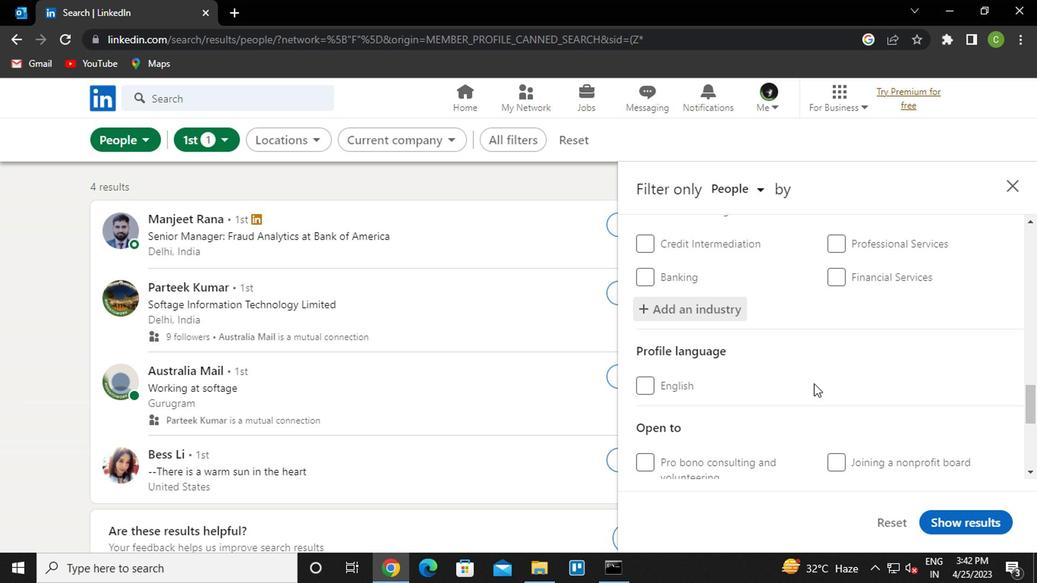 
Action: Mouse moved to (765, 375)
Screenshot: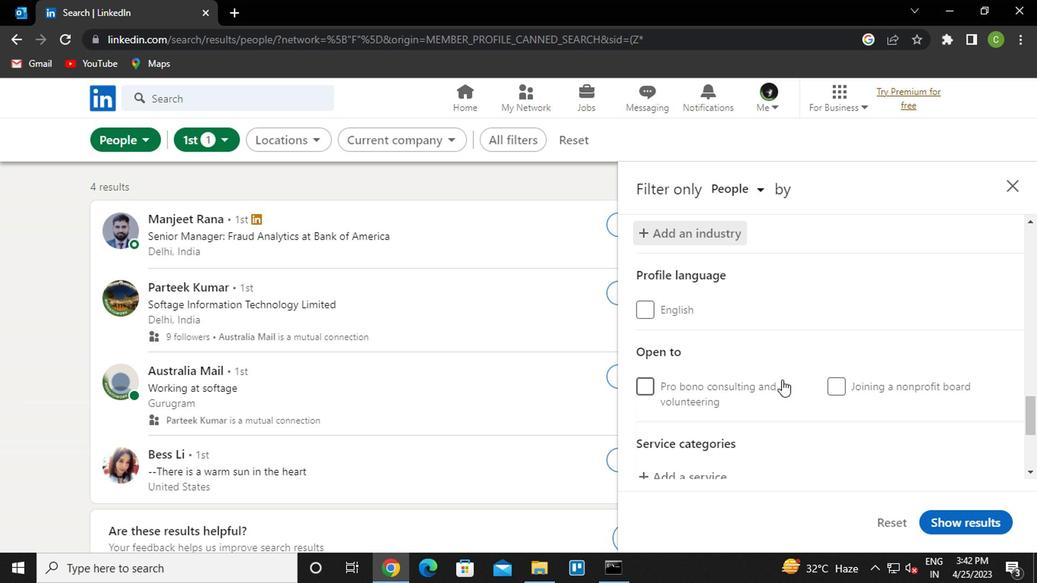 
Action: Mouse scrolled (765, 374) with delta (0, -1)
Screenshot: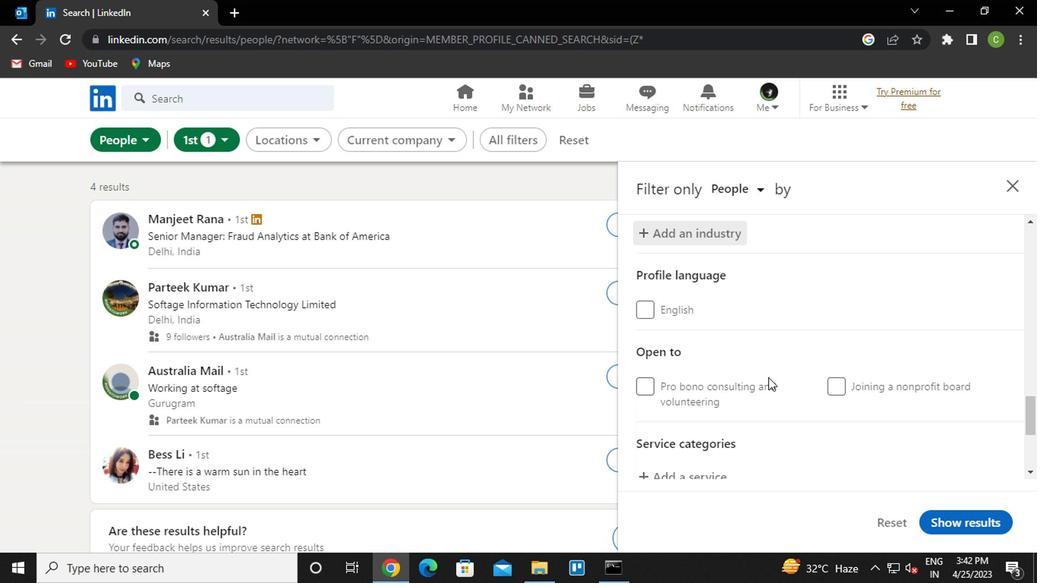 
Action: Mouse moved to (765, 375)
Screenshot: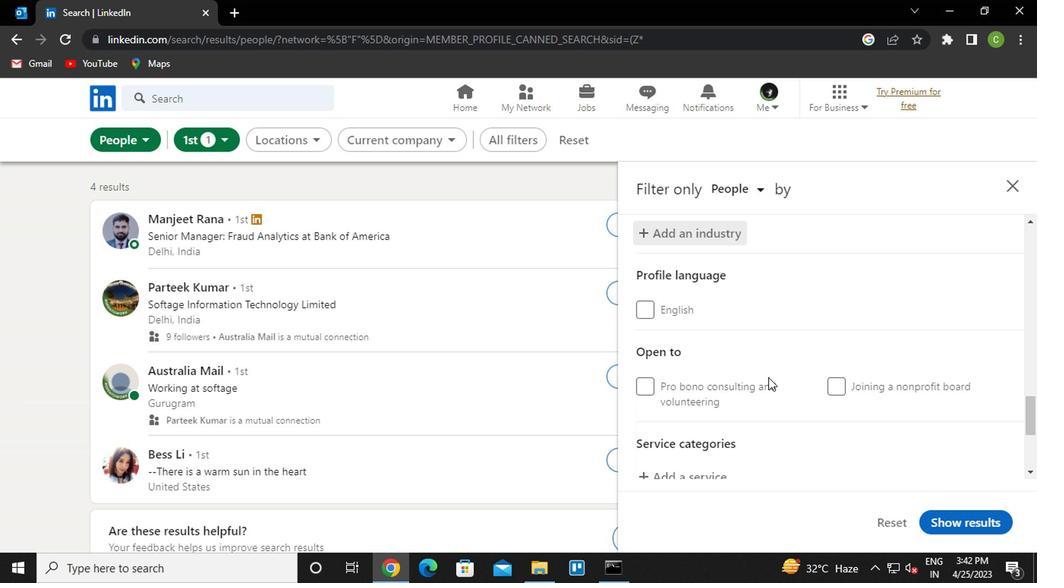 
Action: Mouse scrolled (765, 374) with delta (0, -1)
Screenshot: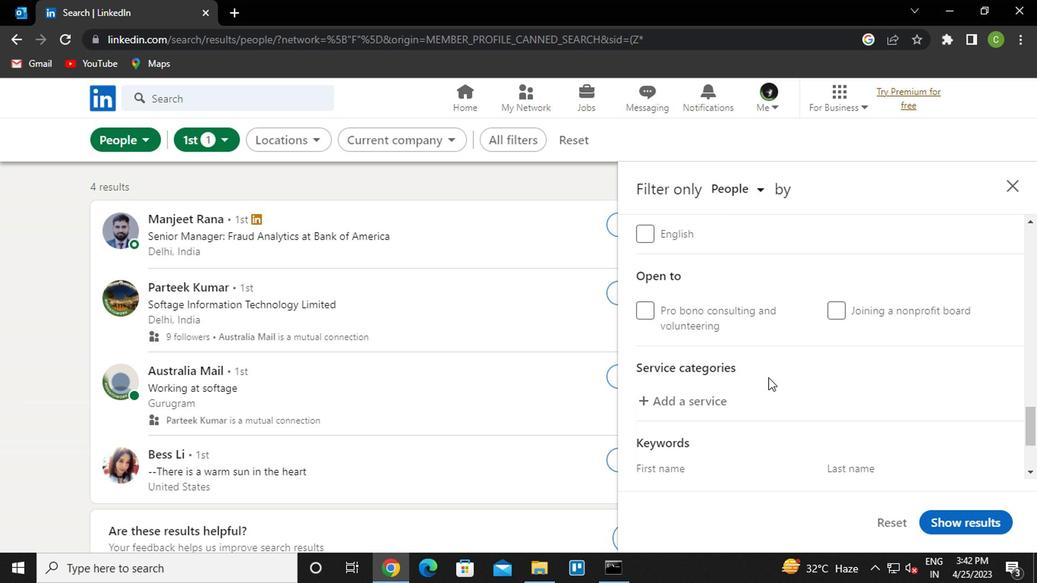 
Action: Mouse moved to (717, 329)
Screenshot: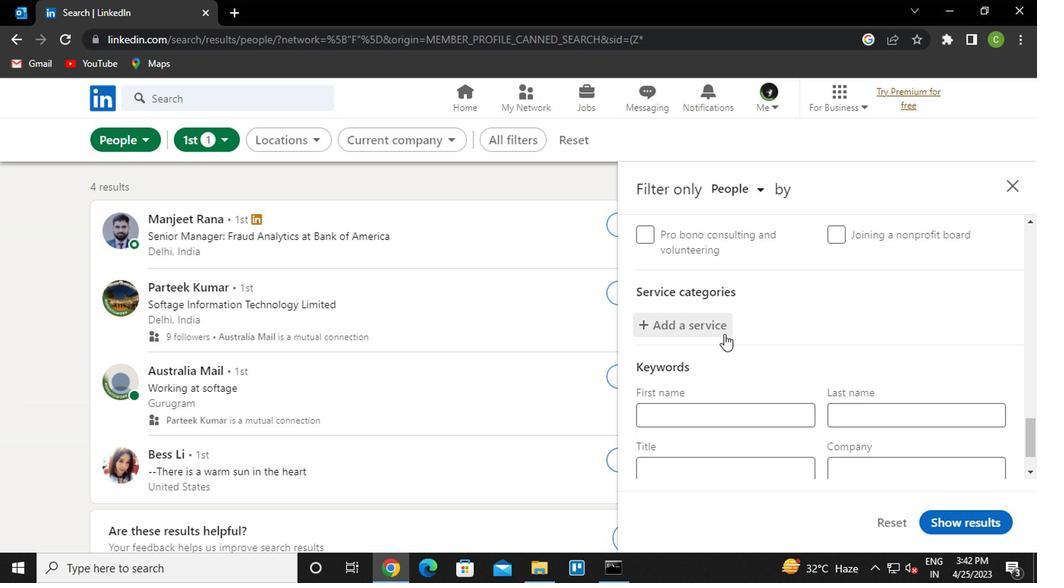 
Action: Mouse pressed left at (717, 329)
Screenshot: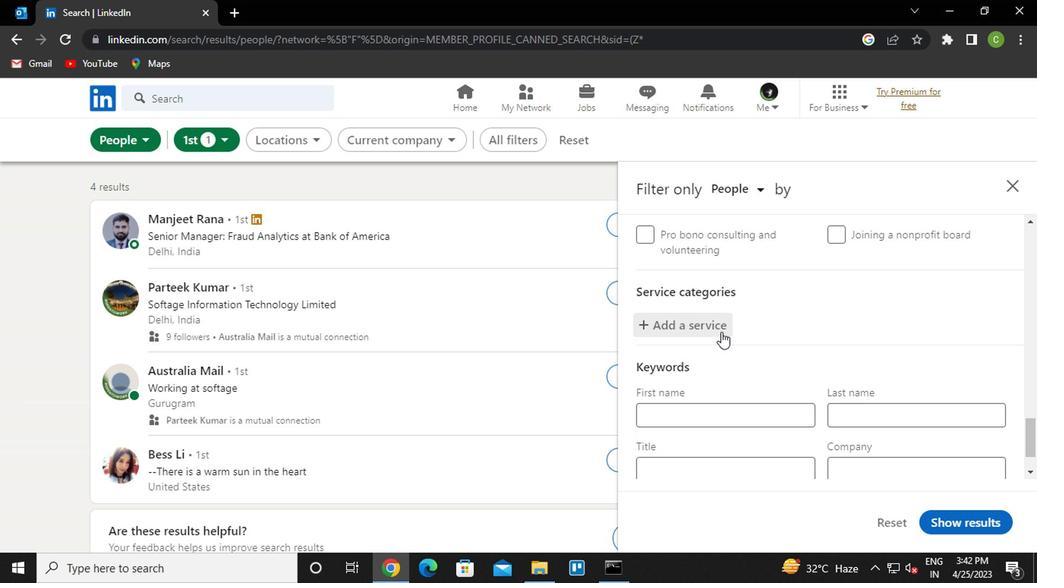 
Action: Mouse moved to (716, 329)
Screenshot: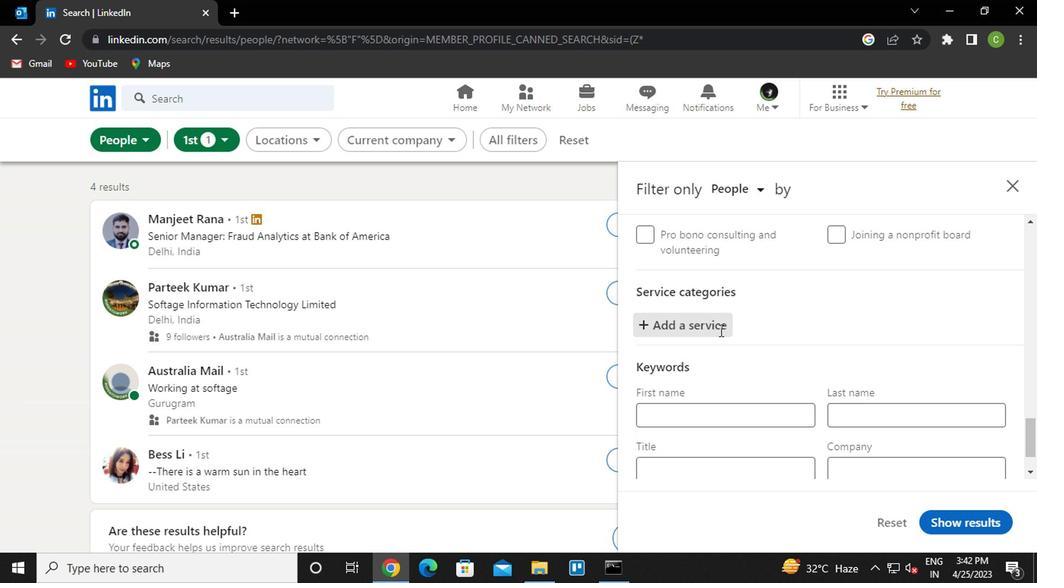
Action: Key pressed <Key.caps_lock>S<Key.caps_lock>OFTWARE<Key.space>TESTING<Key.down><Key.enter>
Screenshot: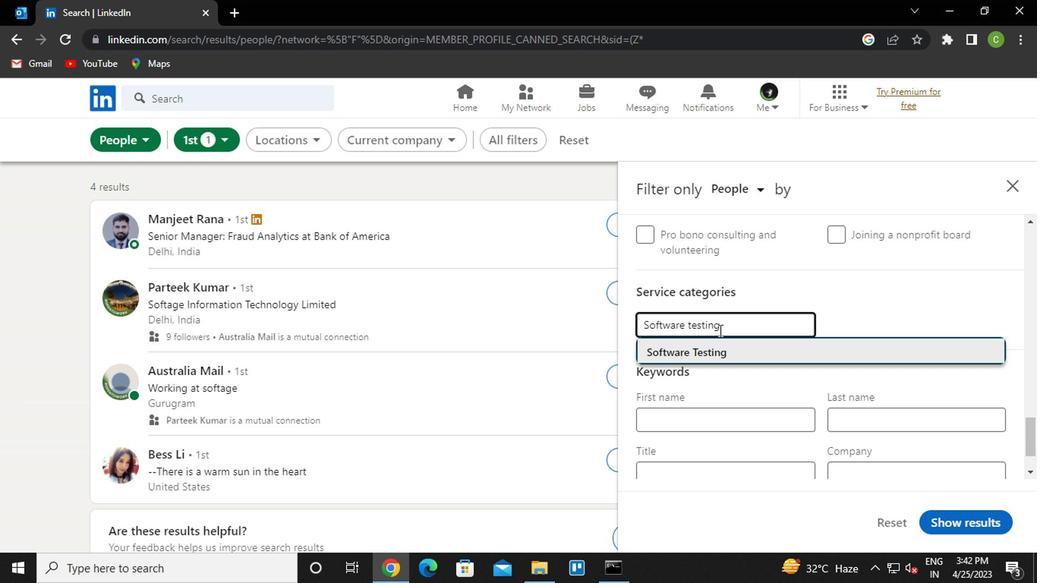 
Action: Mouse moved to (717, 331)
Screenshot: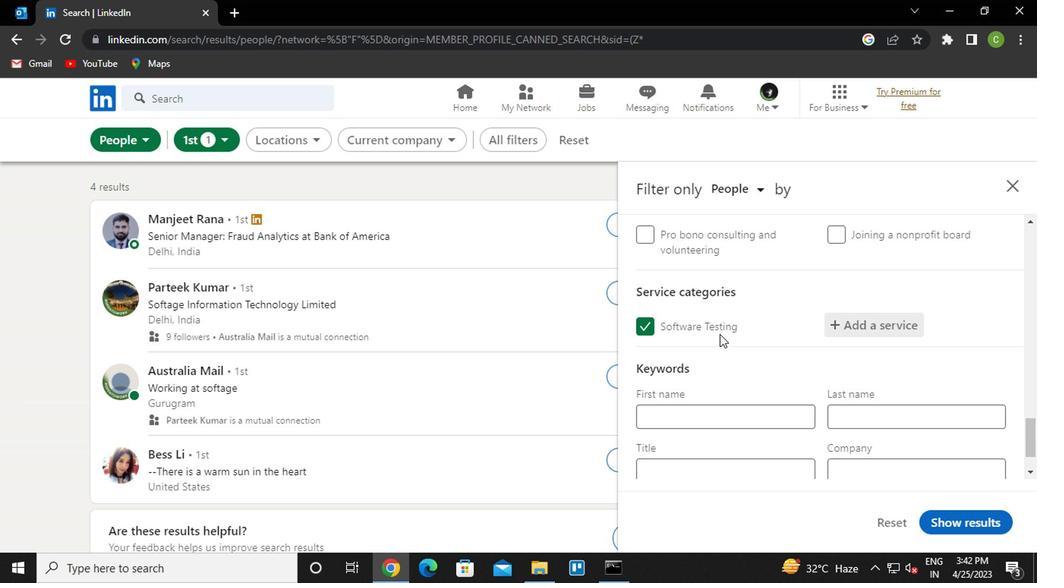 
Action: Mouse scrolled (717, 331) with delta (0, 0)
Screenshot: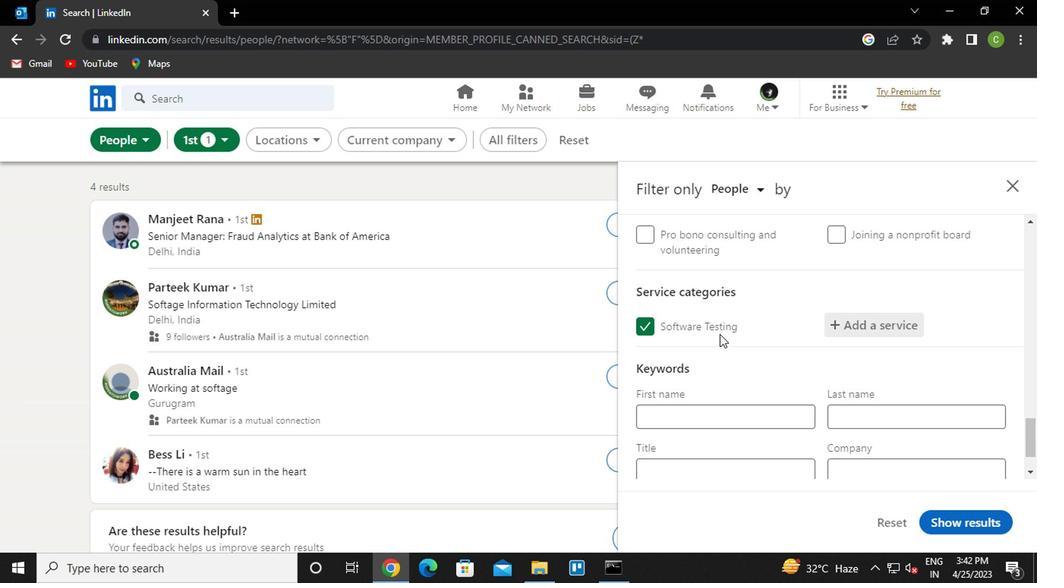 
Action: Mouse moved to (723, 328)
Screenshot: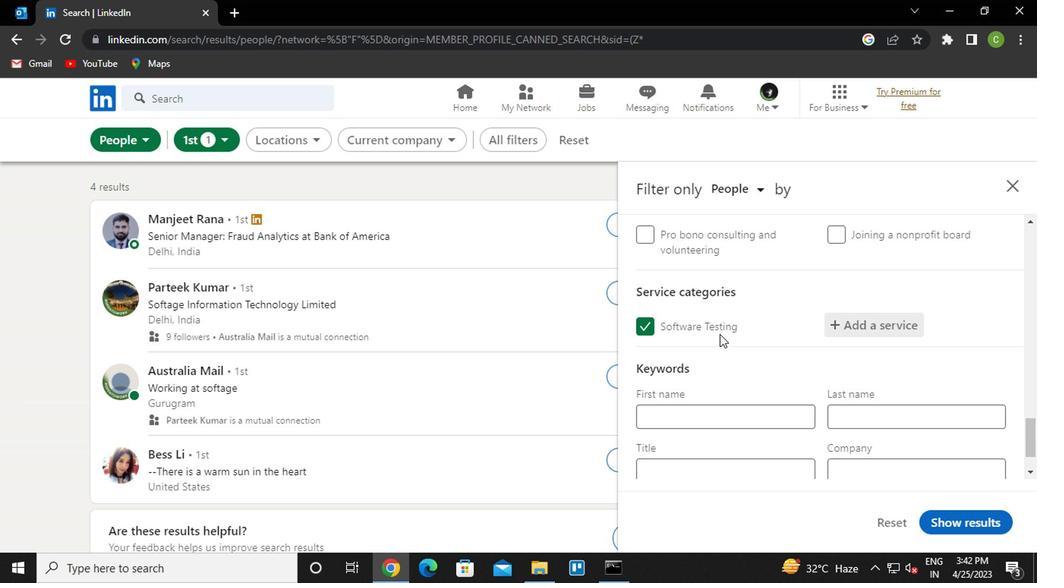 
Action: Mouse scrolled (723, 327) with delta (0, -1)
Screenshot: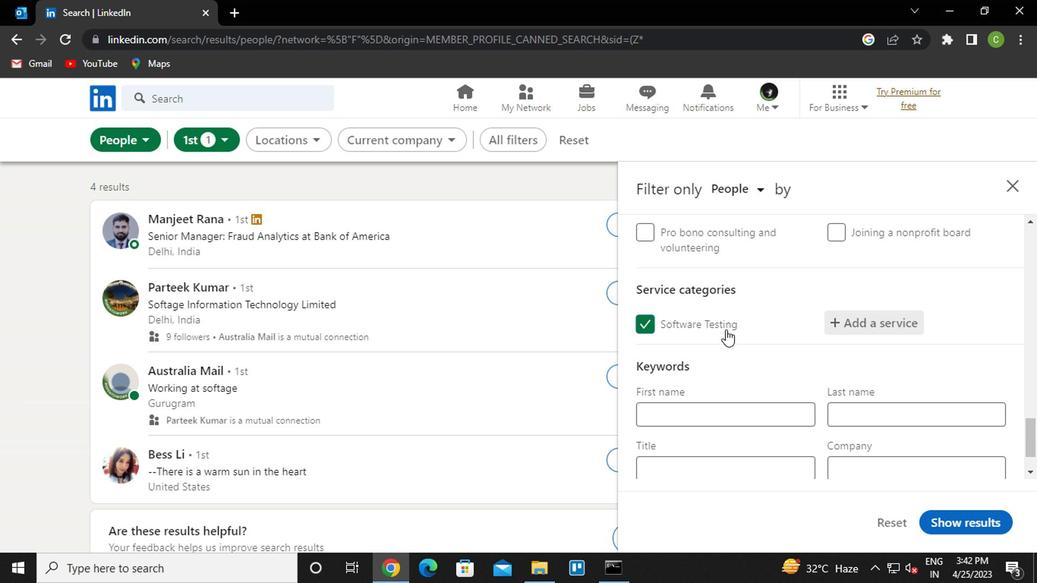
Action: Mouse moved to (747, 405)
Screenshot: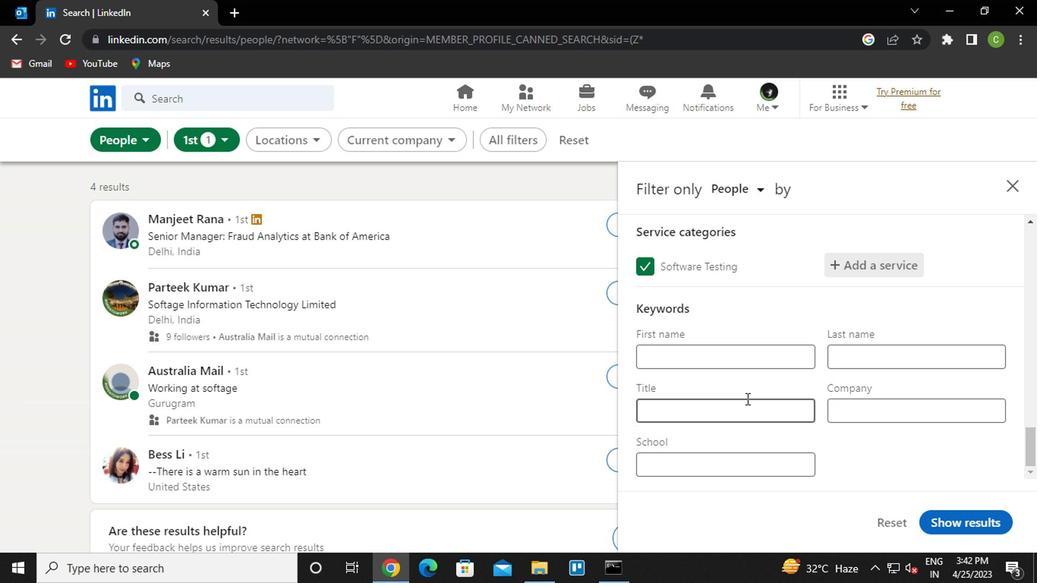 
Action: Mouse pressed left at (747, 405)
Screenshot: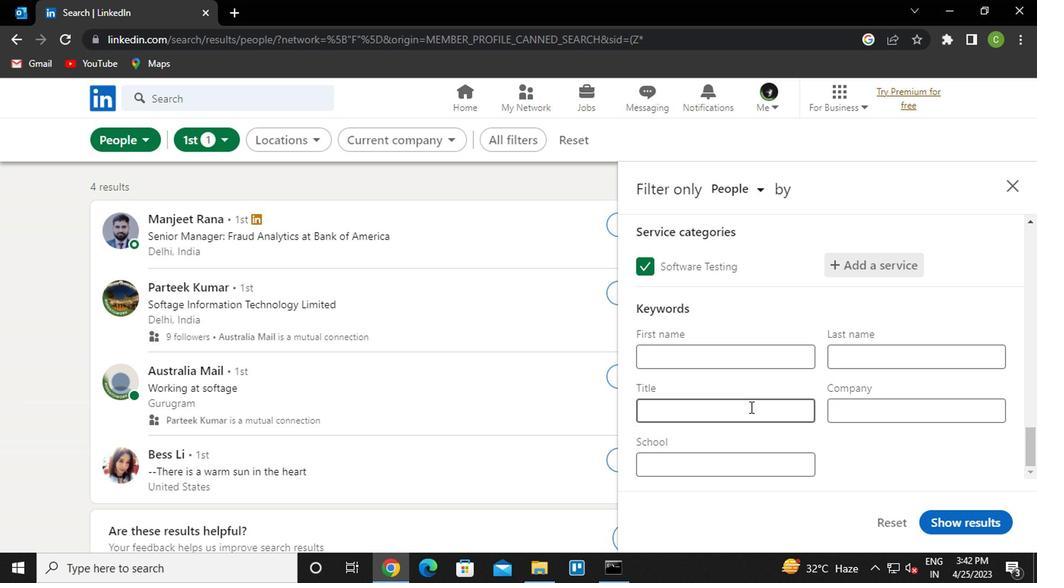 
Action: Mouse moved to (748, 405)
Screenshot: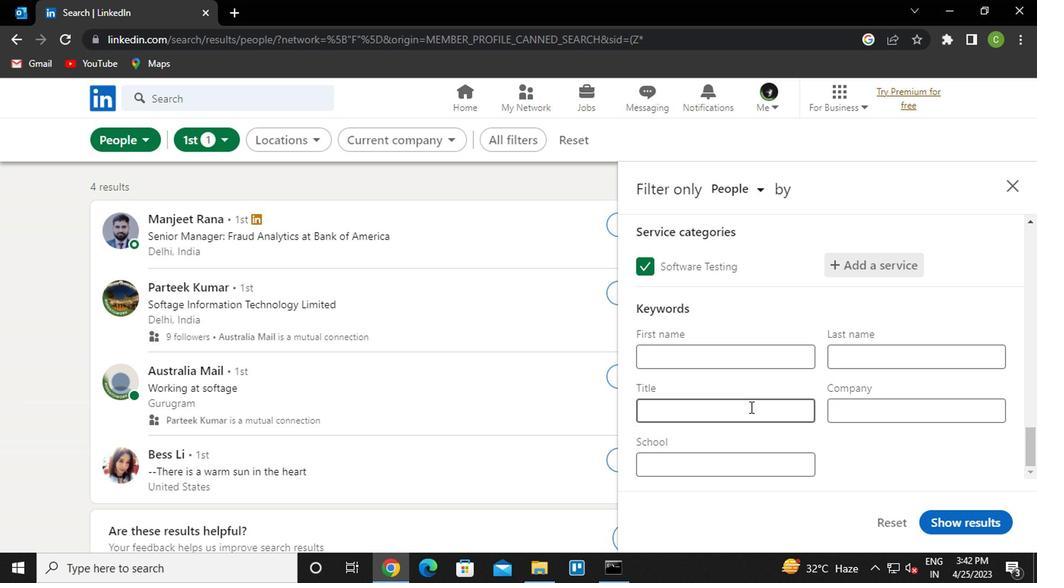 
Action: Key pressed <Key.caps_lock>ESL<Key.space>I<Key.caps_lock>NSTRUCTOR
Screenshot: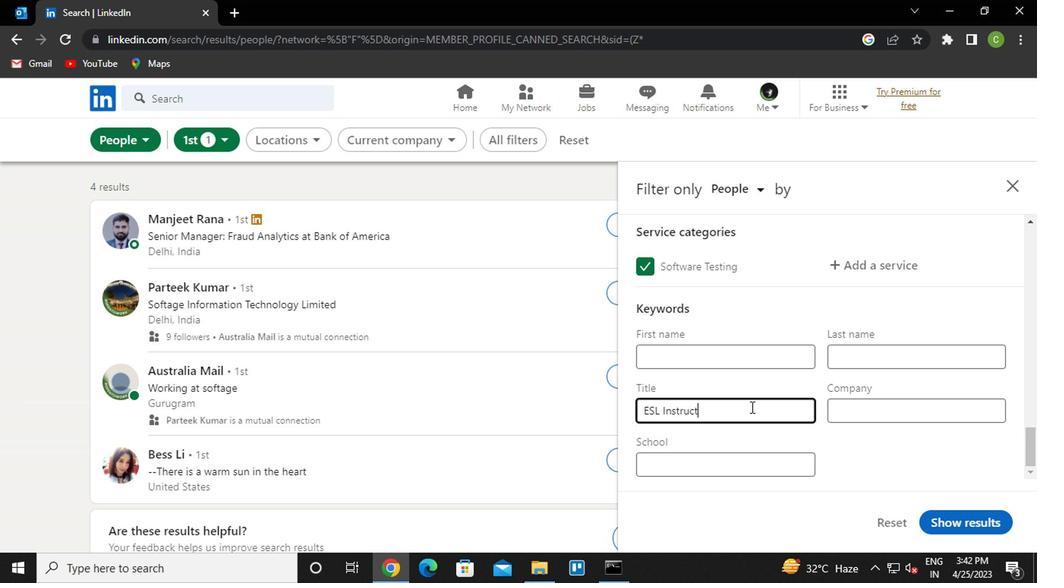 
Action: Mouse moved to (962, 514)
Screenshot: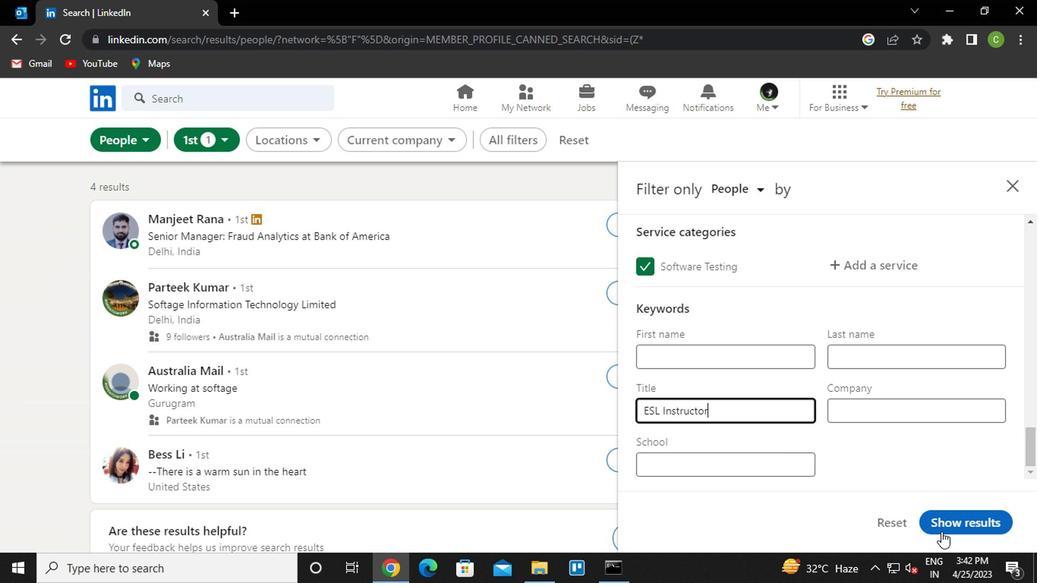 
Action: Mouse pressed left at (962, 514)
Screenshot: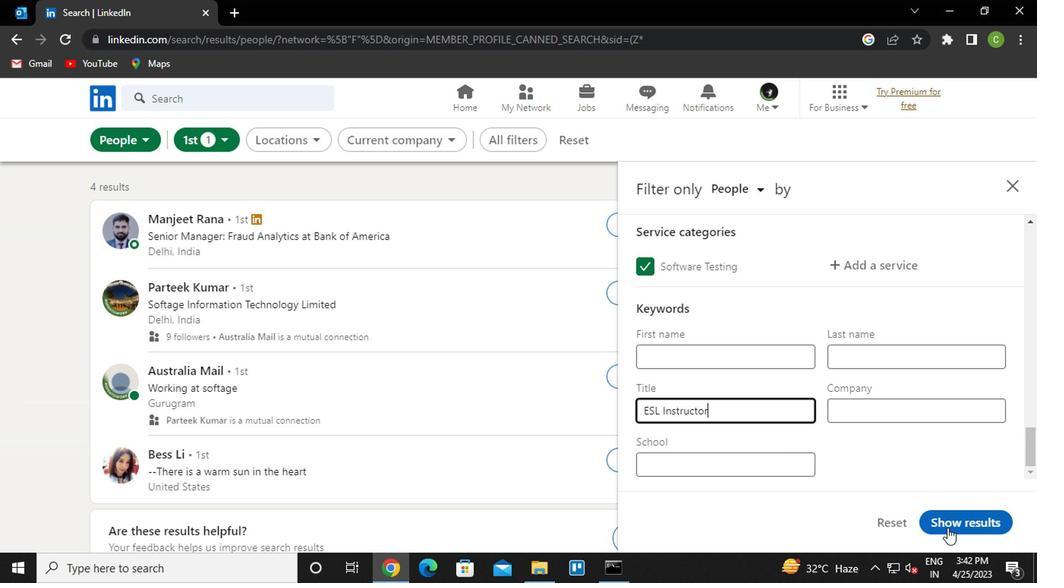 
Action: Mouse moved to (547, 459)
Screenshot: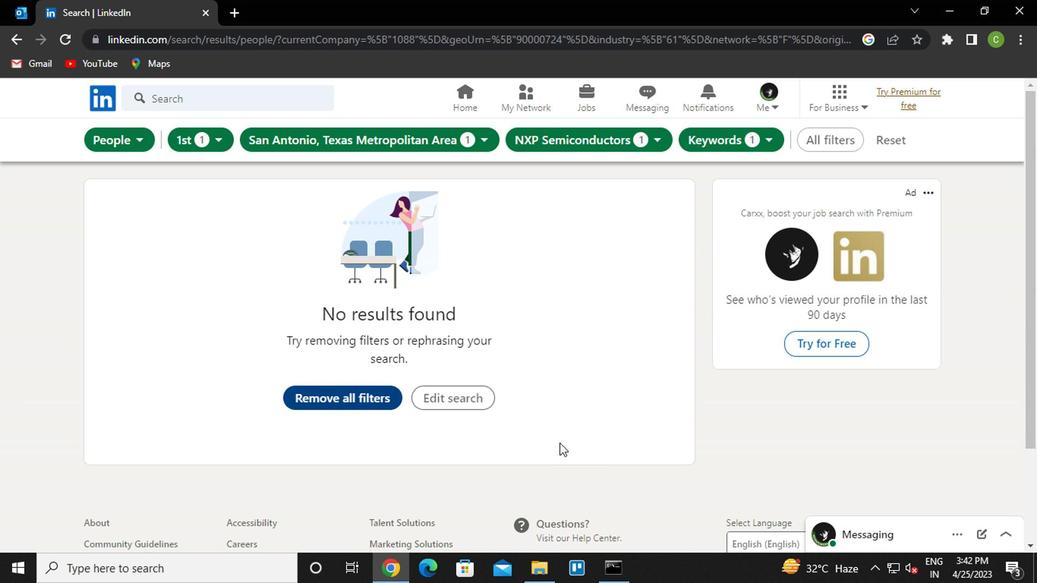 
Action: Key pressed <Key.f8>
Screenshot: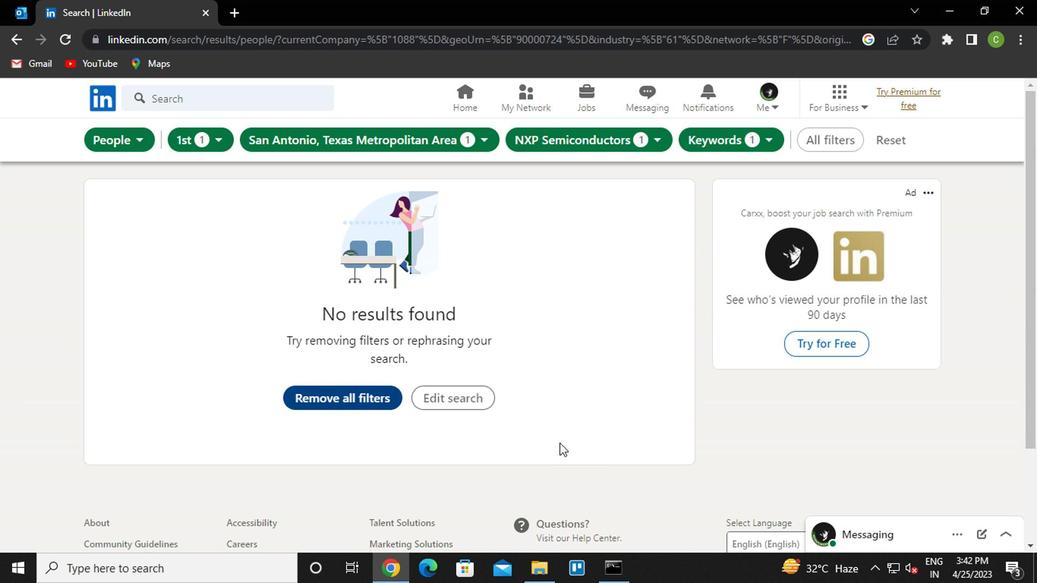 
